 Task: Add an event with the title Second Workshop: Effective Communication, date '2023/12/14', time 7:00 AM to 9:00 AMand add a description: The training workshop will be facilitated by experienced leadership experts who will provide guidance, insights, and practical tips throughout the session. Participants will have ample opportunities to ask questions, share experiences, and receive personalized feedback on their leadership development.Select event color  Graphite . Add location for the event as: 123 Saint Mark's Basilica, Venice, Italy, logged in from the account softage.6@softage.netand send the event invitation to softage.5@softage.net and softage.7@softage.net. Set a reminder for the event Doesn't repeat
Action: Mouse moved to (97, 104)
Screenshot: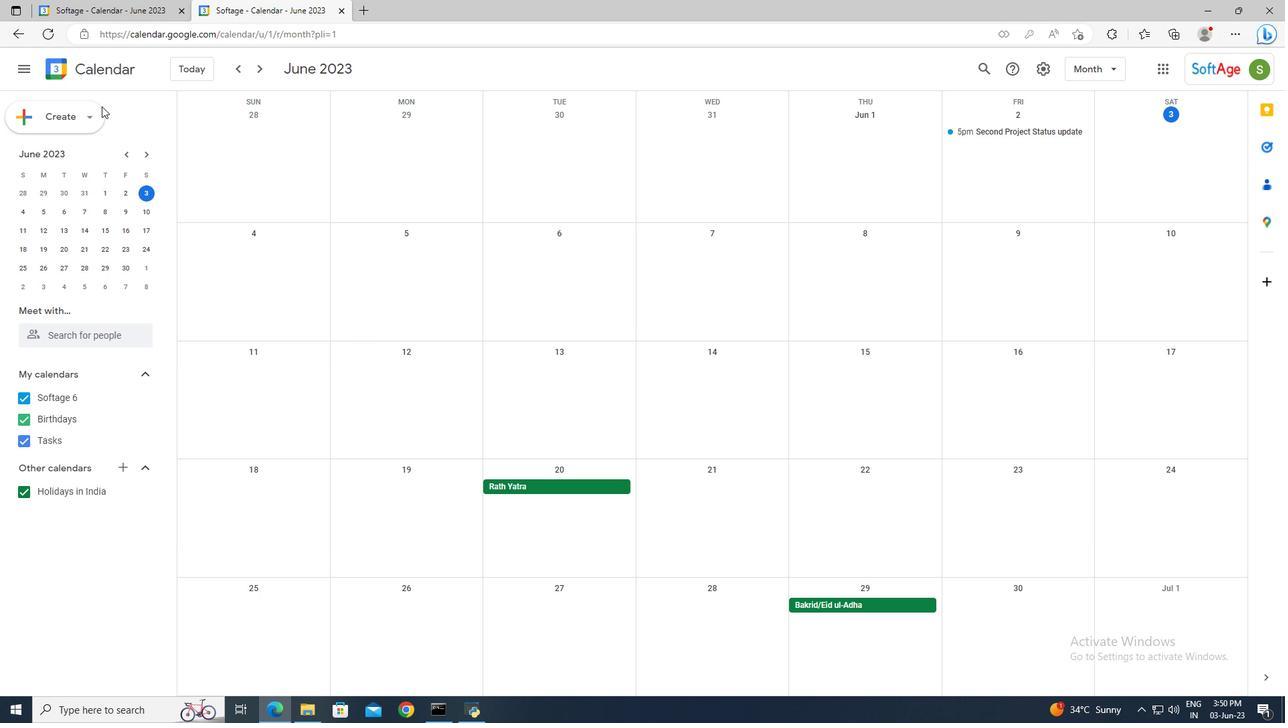 
Action: Mouse pressed left at (97, 104)
Screenshot: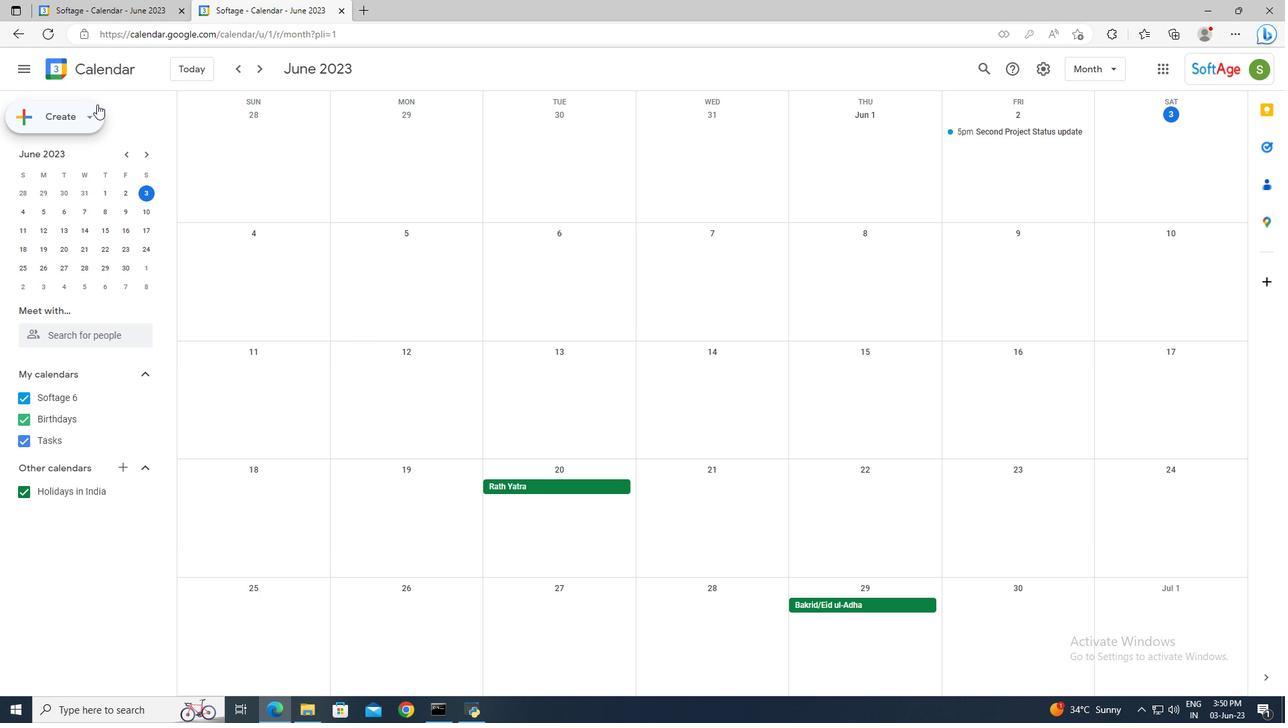 
Action: Mouse moved to (99, 147)
Screenshot: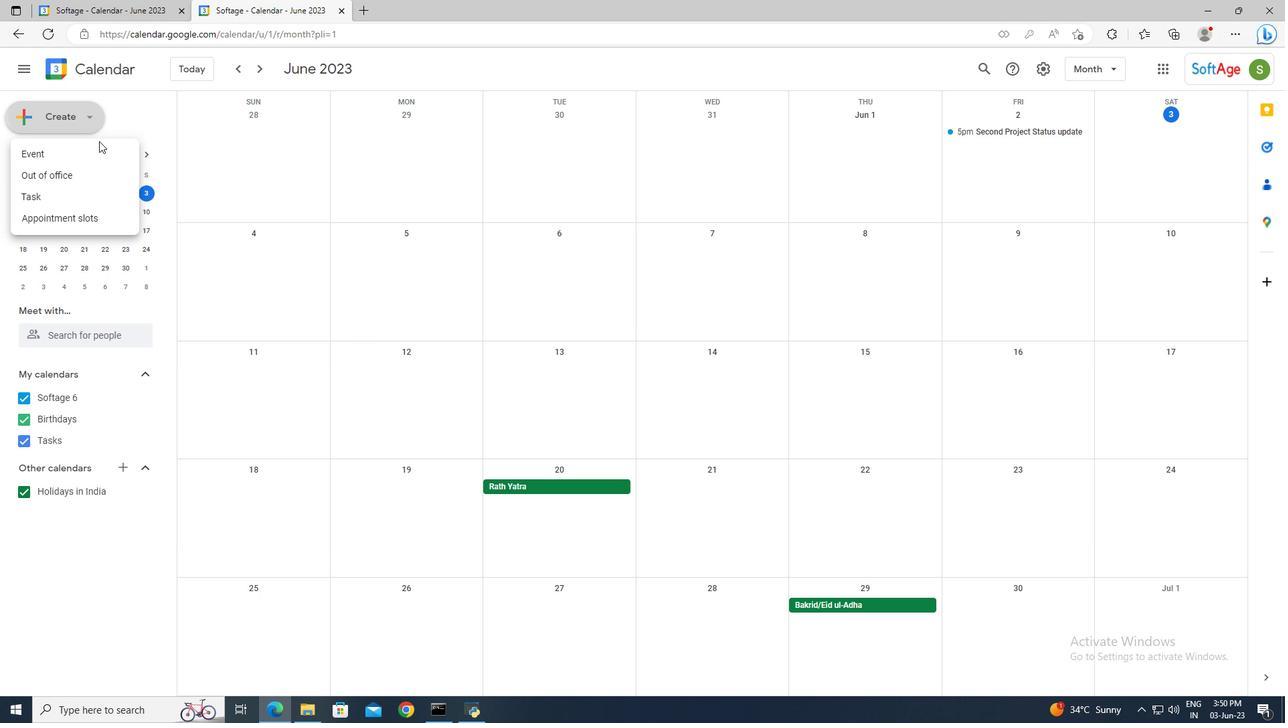 
Action: Mouse pressed left at (99, 147)
Screenshot: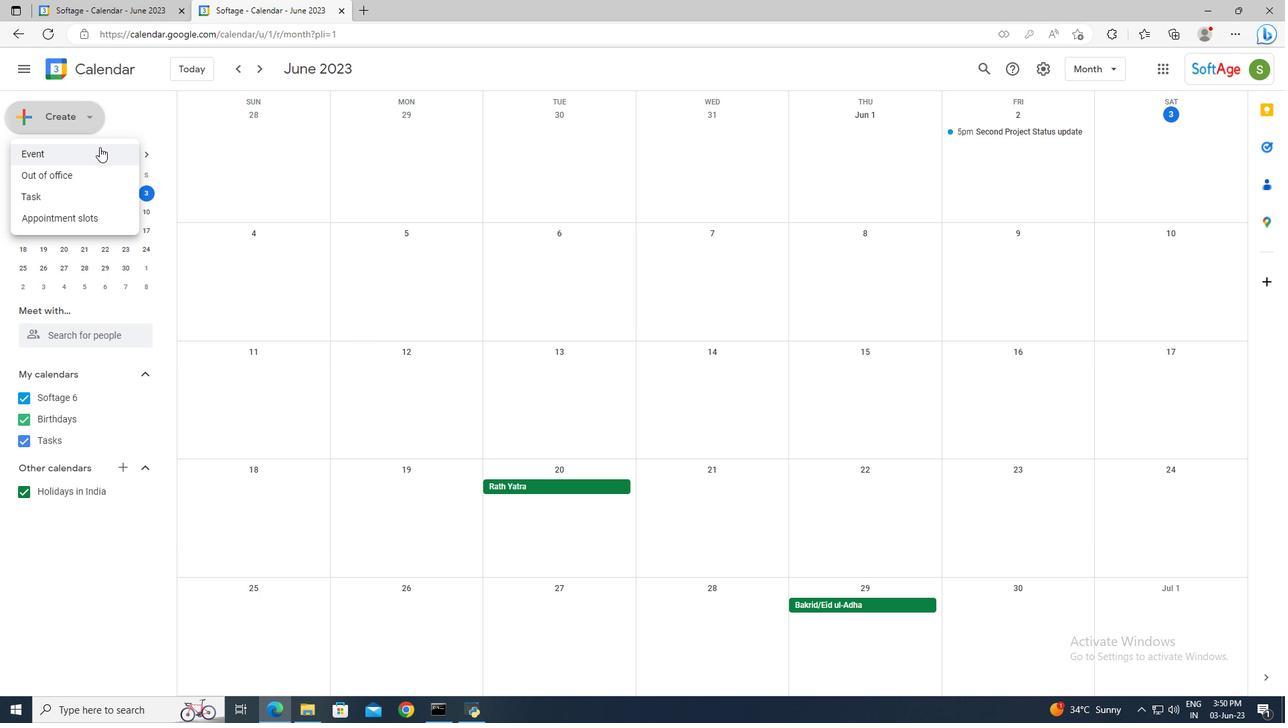 
Action: Mouse moved to (959, 451)
Screenshot: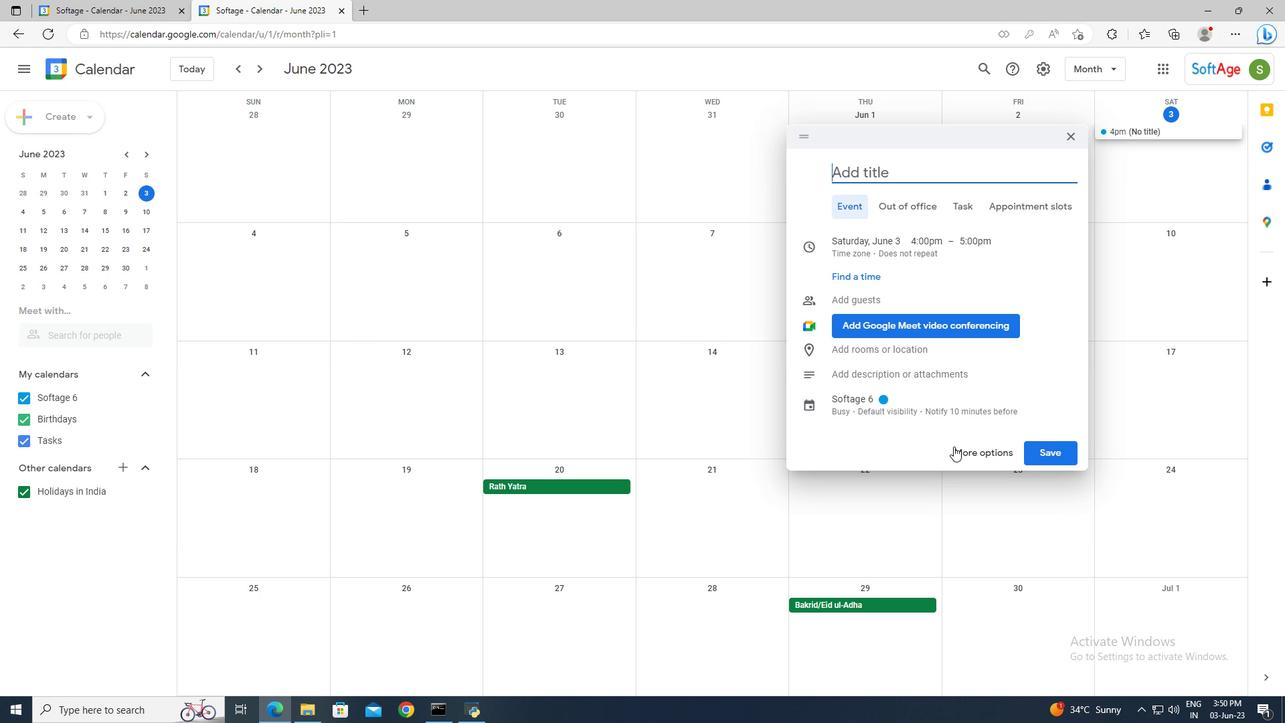 
Action: Mouse pressed left at (959, 451)
Screenshot: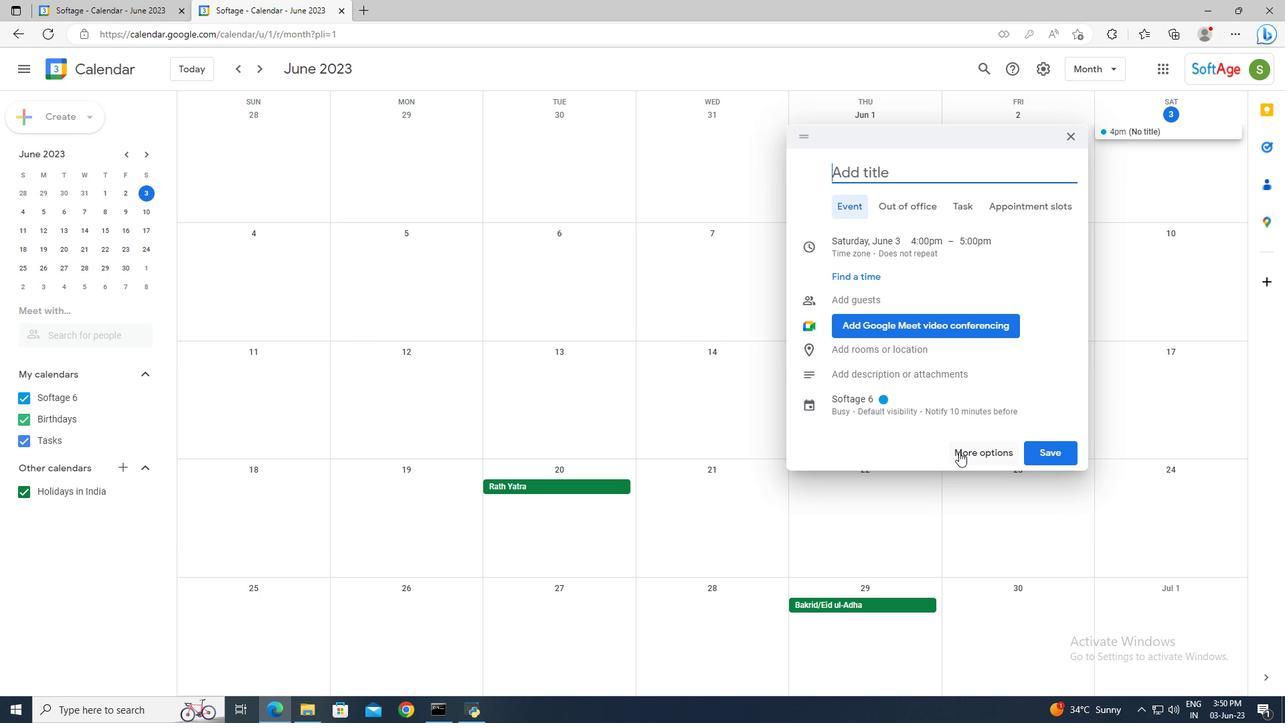 
Action: Mouse moved to (476, 78)
Screenshot: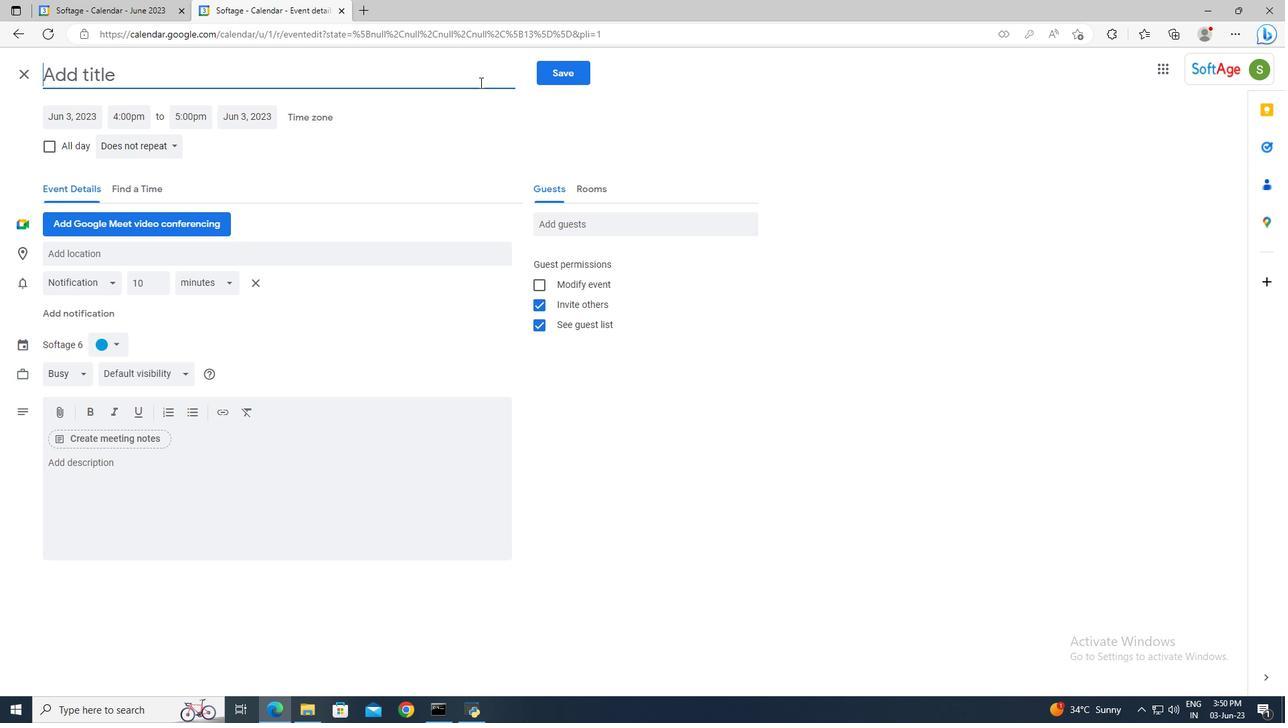 
Action: Mouse pressed left at (476, 78)
Screenshot: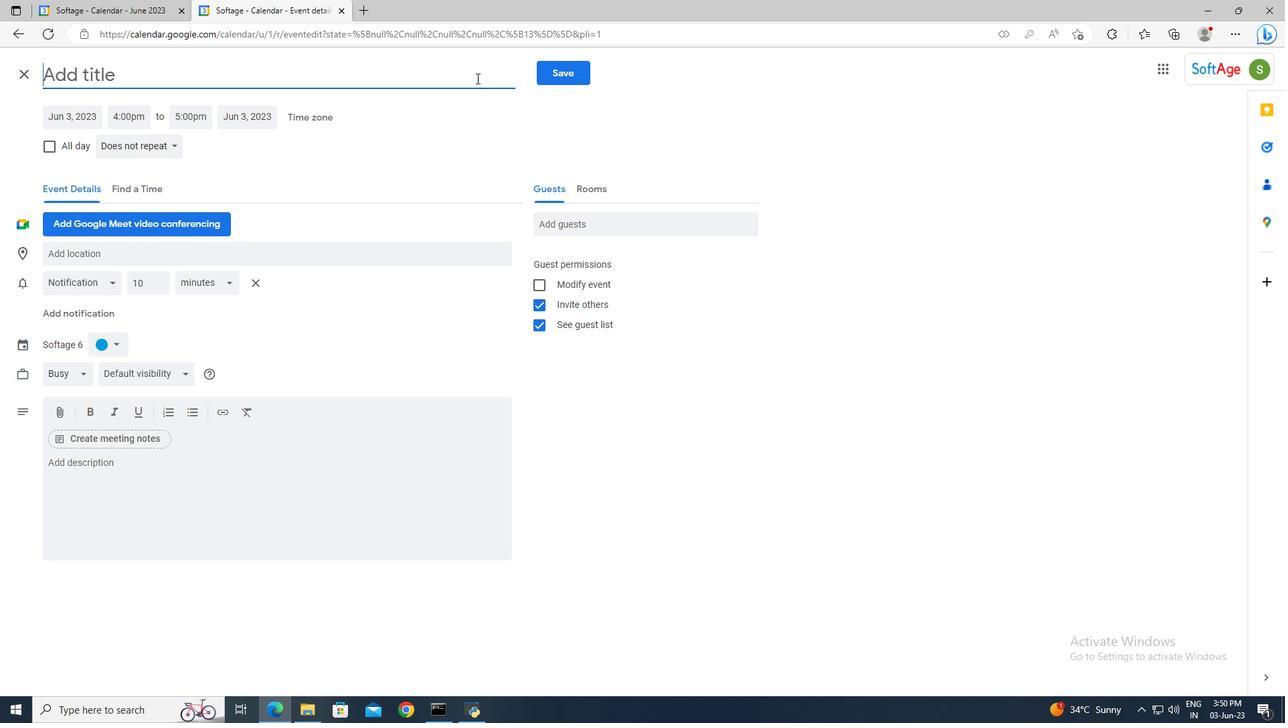 
Action: Key pressed <Key.shift_r>Second<Key.space><Key.shift_r>Workshop<Key.shift>:<Key.space><Key.shift>Effective<Key.space><Key.shift>Communication
Screenshot: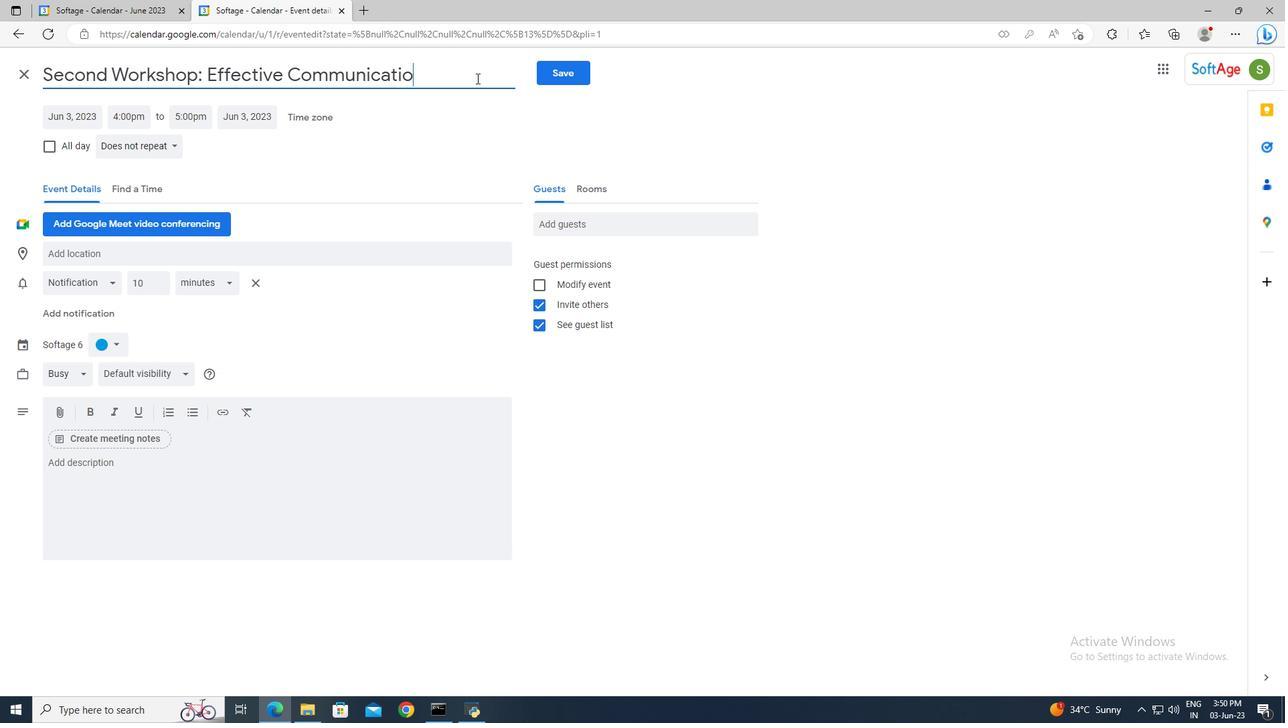 
Action: Mouse moved to (99, 114)
Screenshot: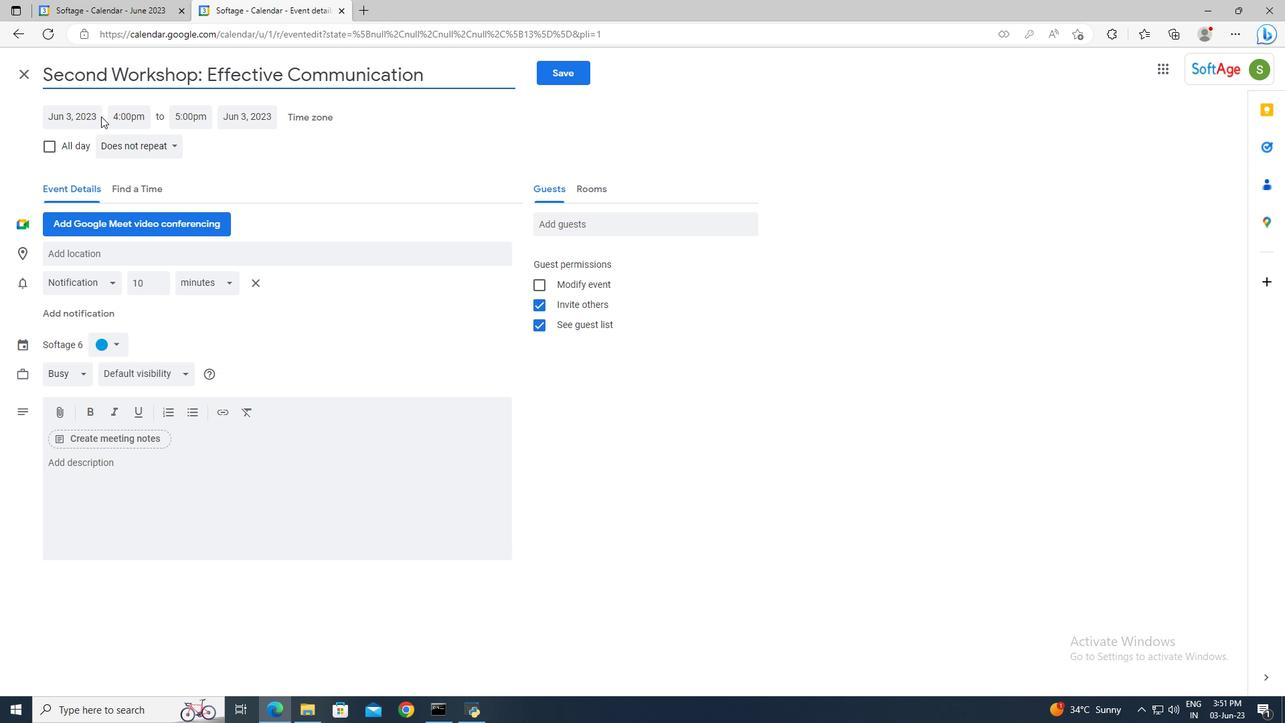 
Action: Mouse pressed left at (99, 114)
Screenshot: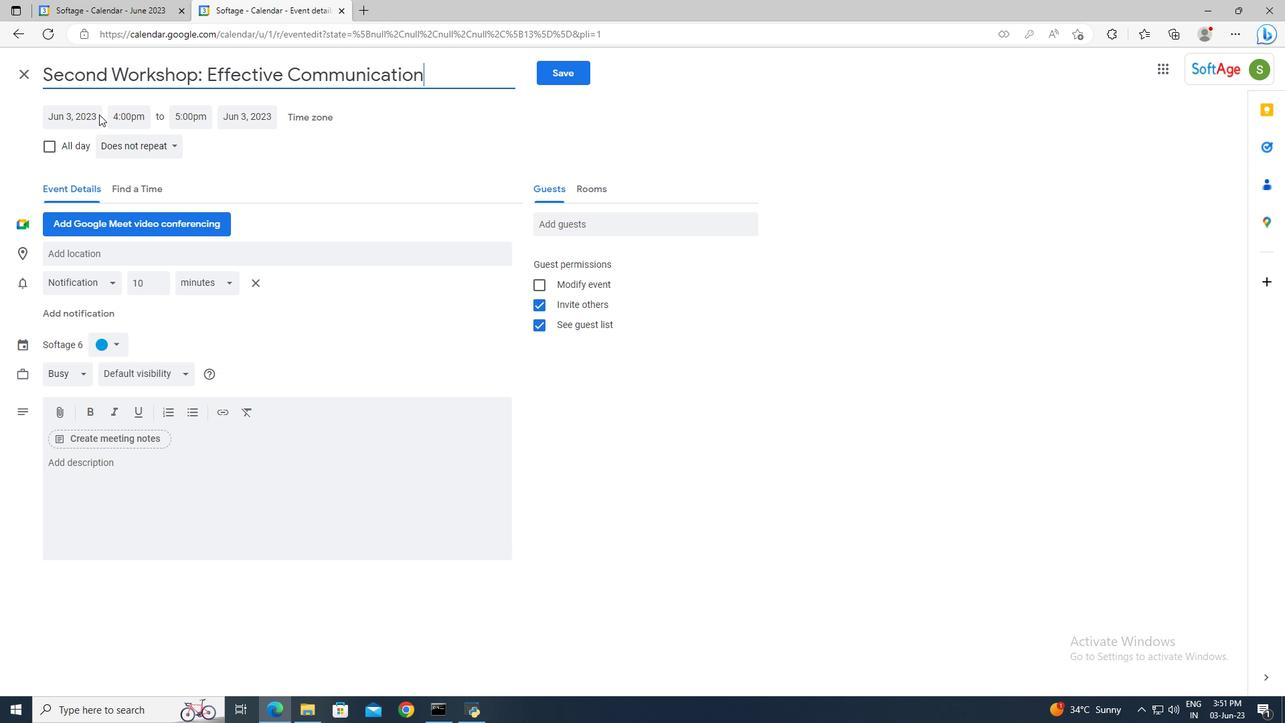 
Action: Mouse moved to (215, 141)
Screenshot: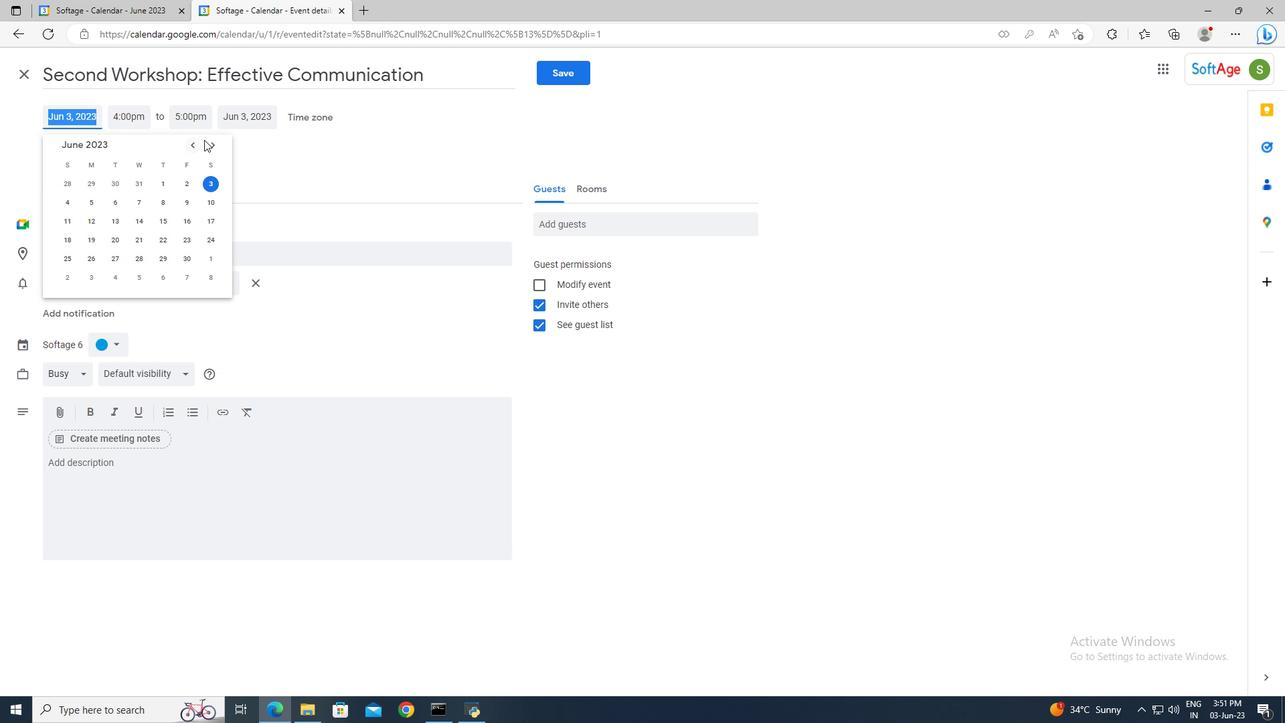 
Action: Mouse pressed left at (215, 141)
Screenshot: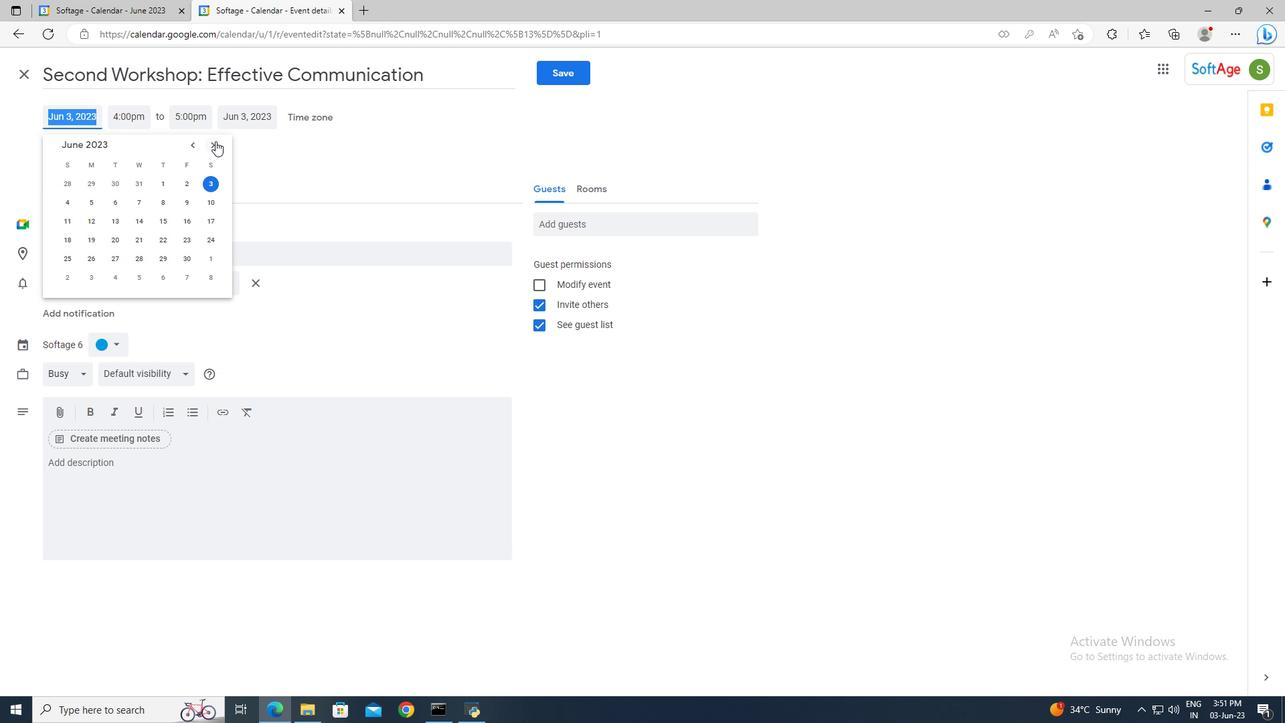 
Action: Mouse pressed left at (215, 141)
Screenshot: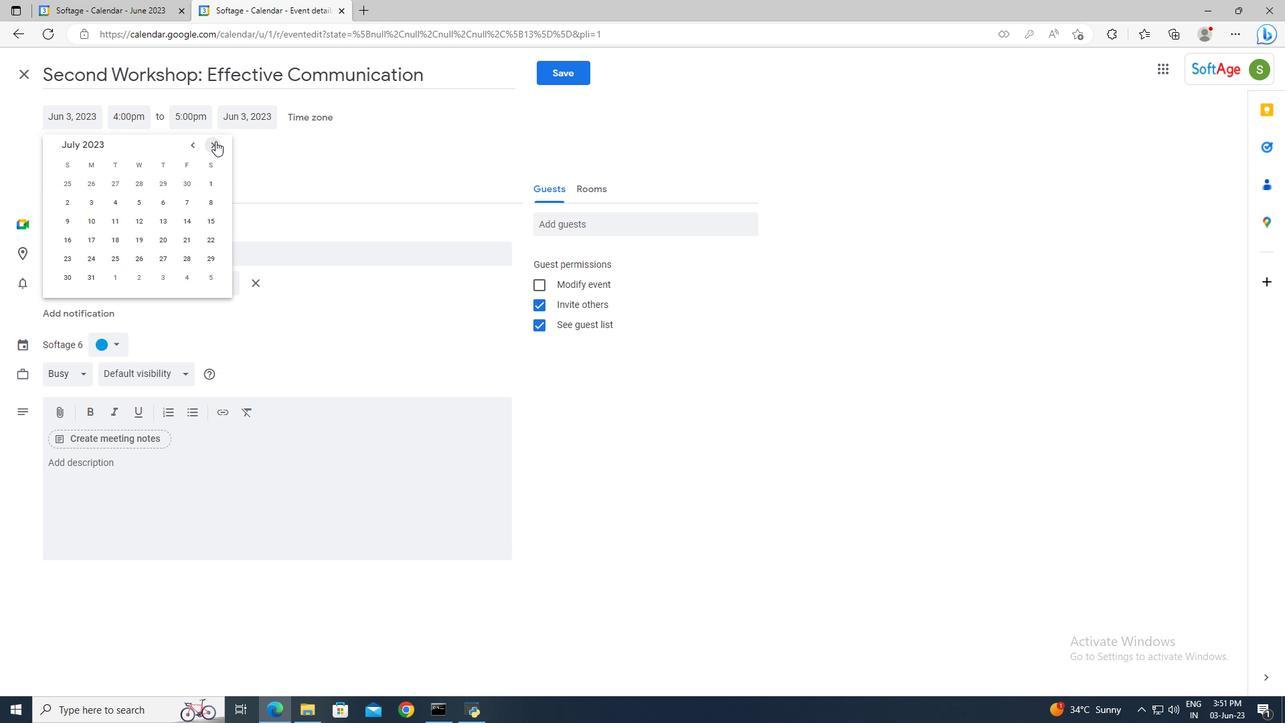 
Action: Mouse pressed left at (215, 141)
Screenshot: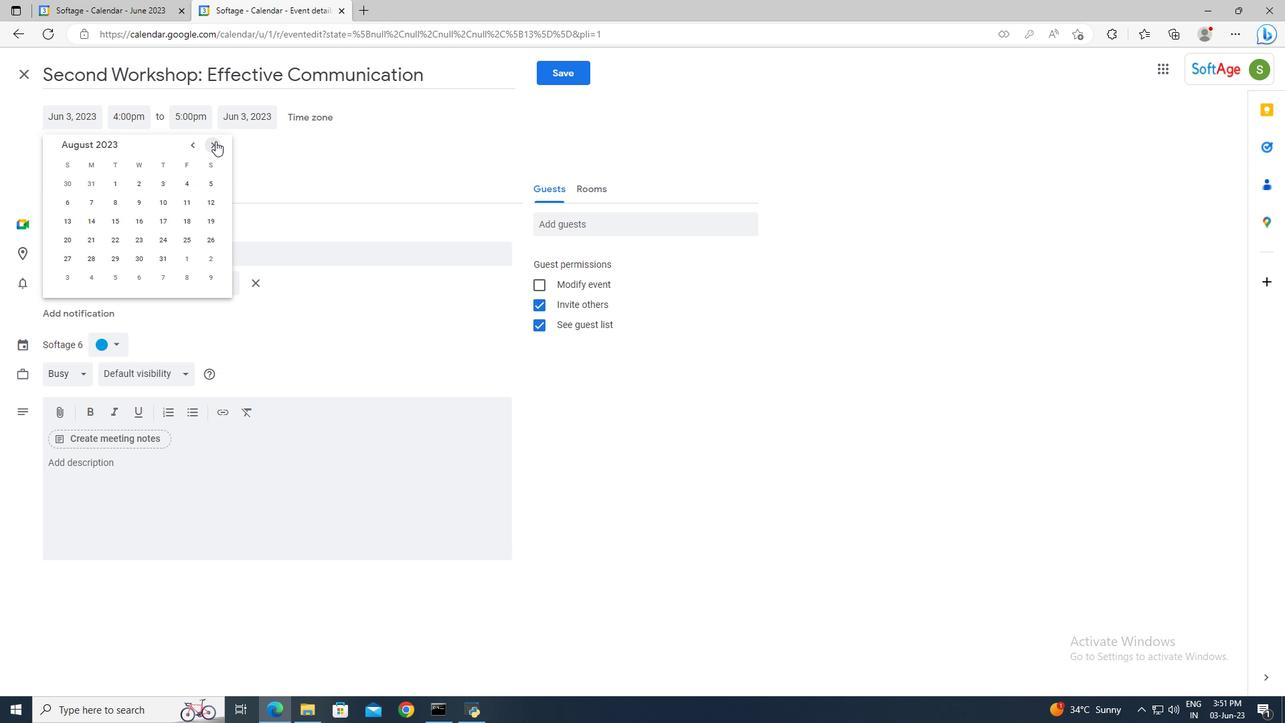 
Action: Mouse pressed left at (215, 141)
Screenshot: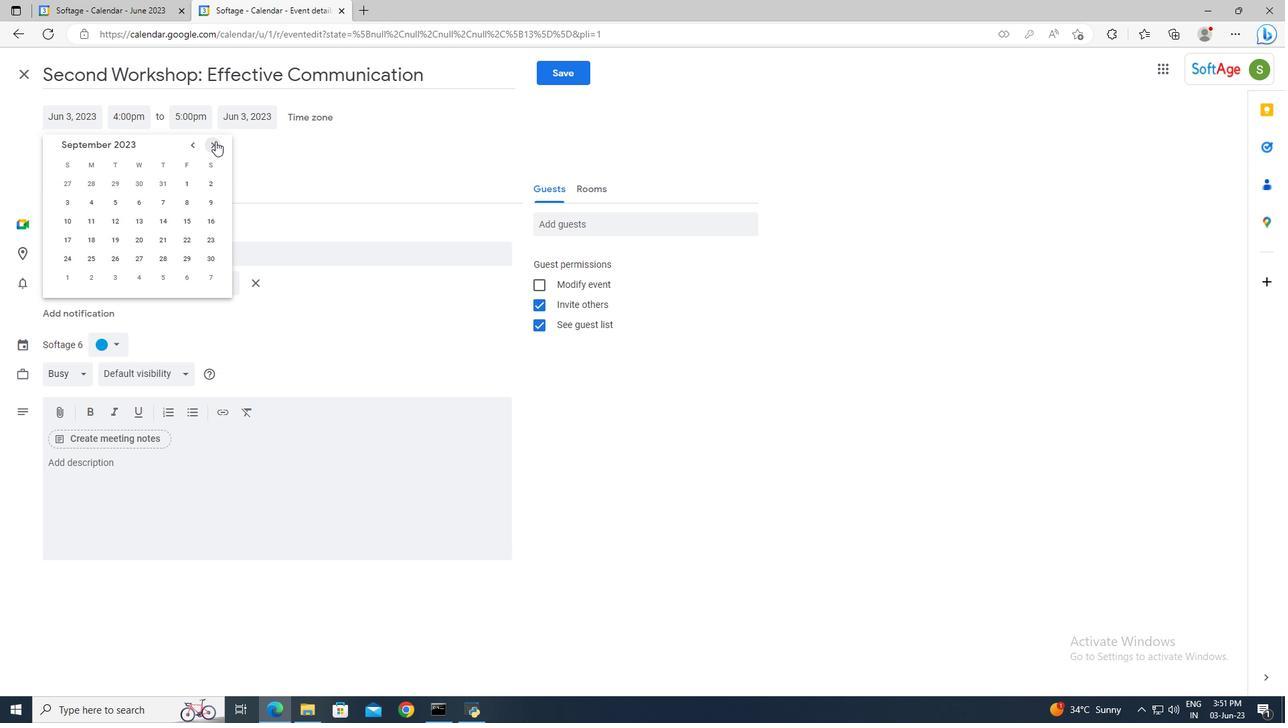 
Action: Mouse pressed left at (215, 141)
Screenshot: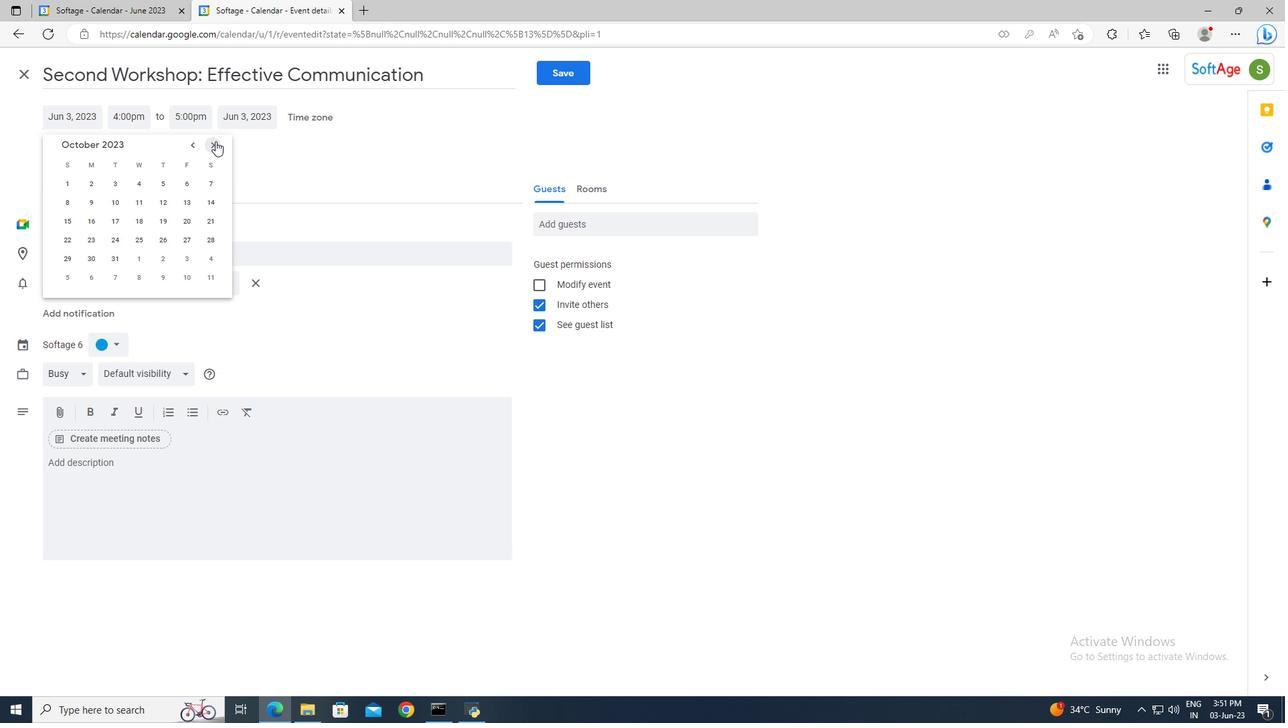 
Action: Mouse pressed left at (215, 141)
Screenshot: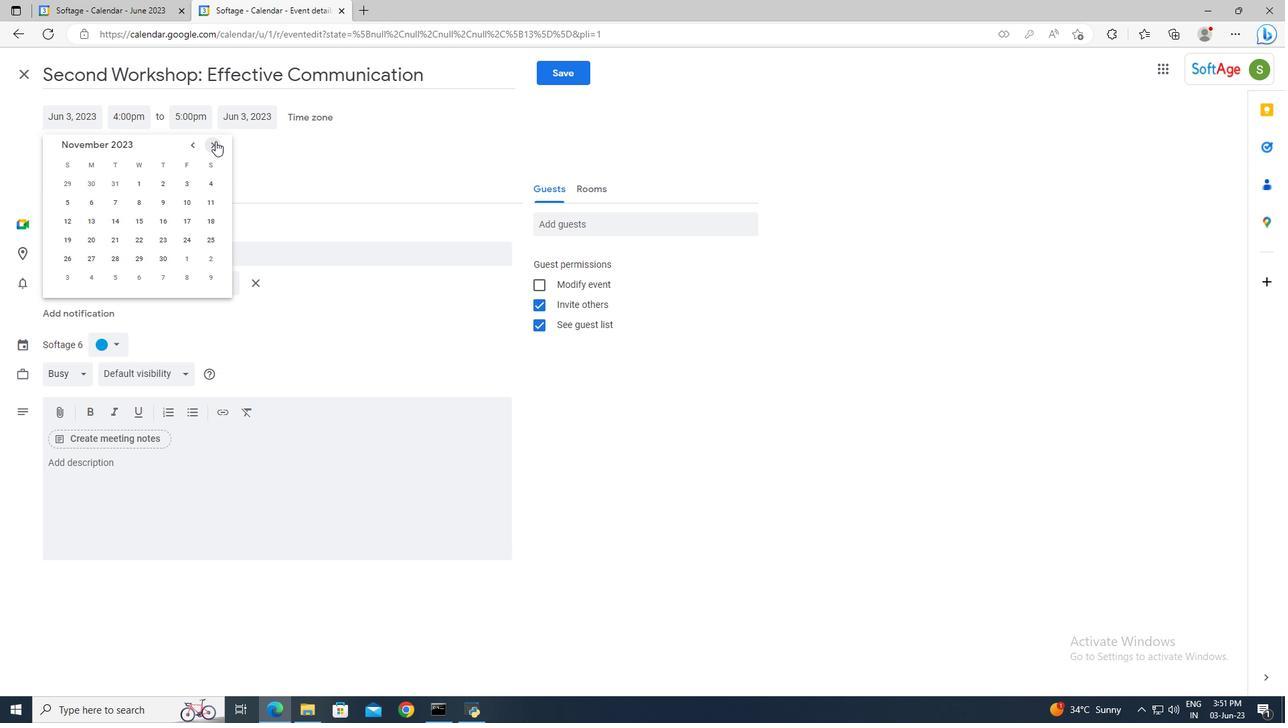 
Action: Mouse moved to (164, 216)
Screenshot: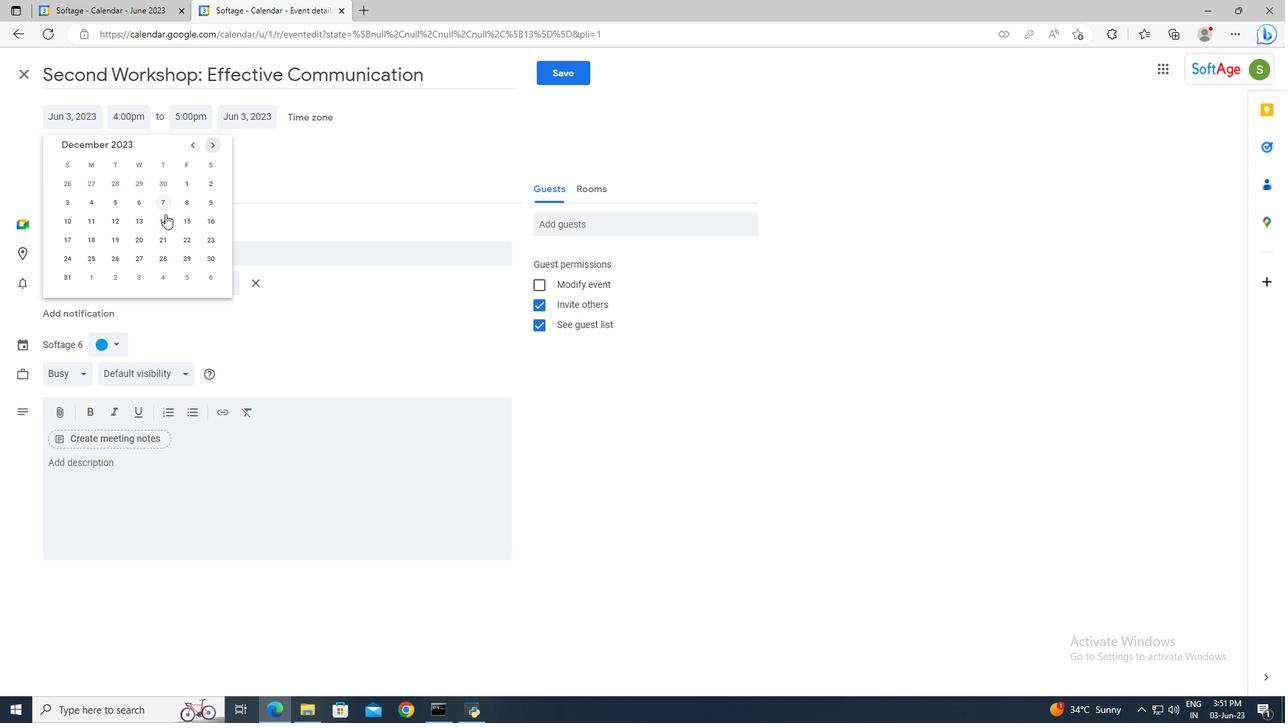
Action: Mouse pressed left at (164, 216)
Screenshot: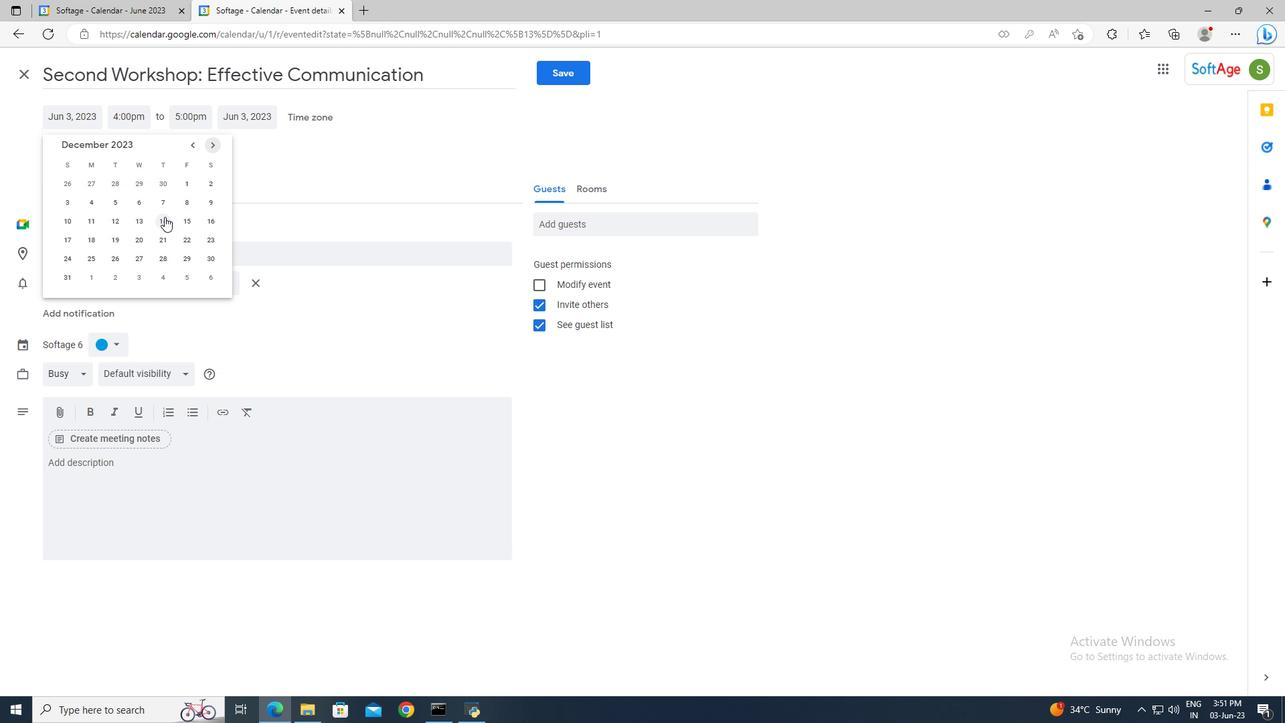 
Action: Mouse moved to (147, 120)
Screenshot: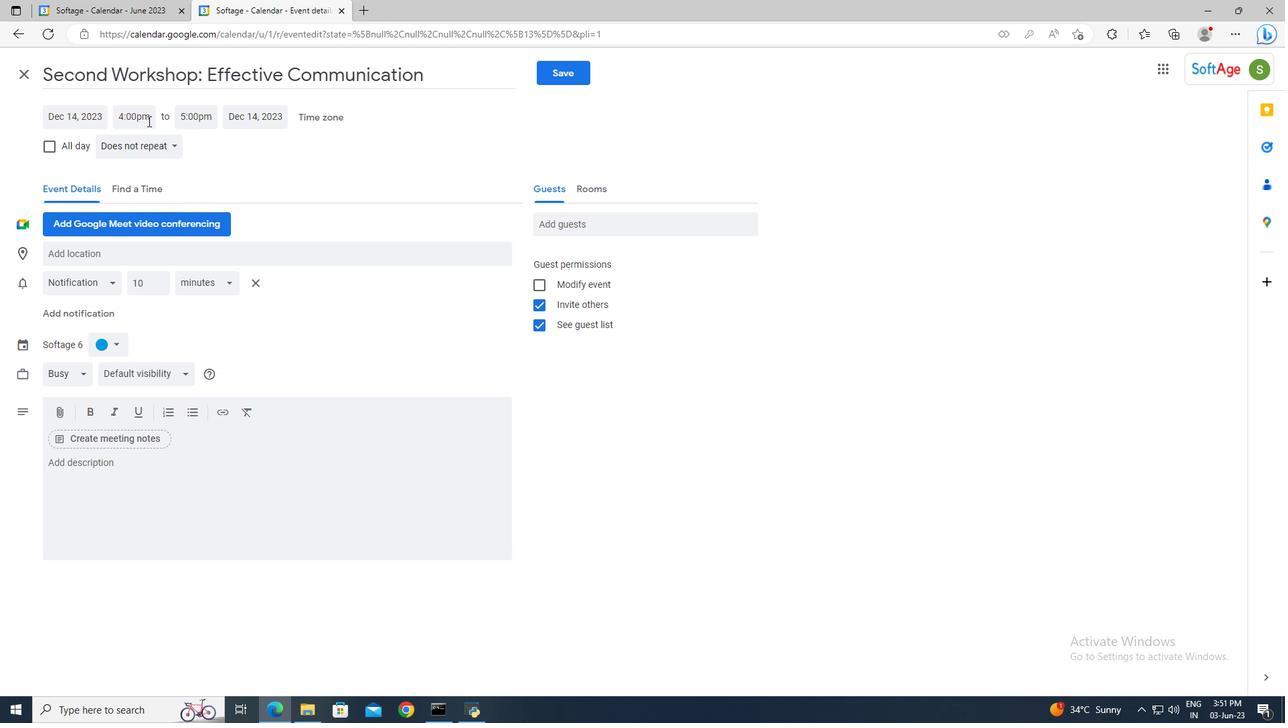 
Action: Mouse pressed left at (147, 120)
Screenshot: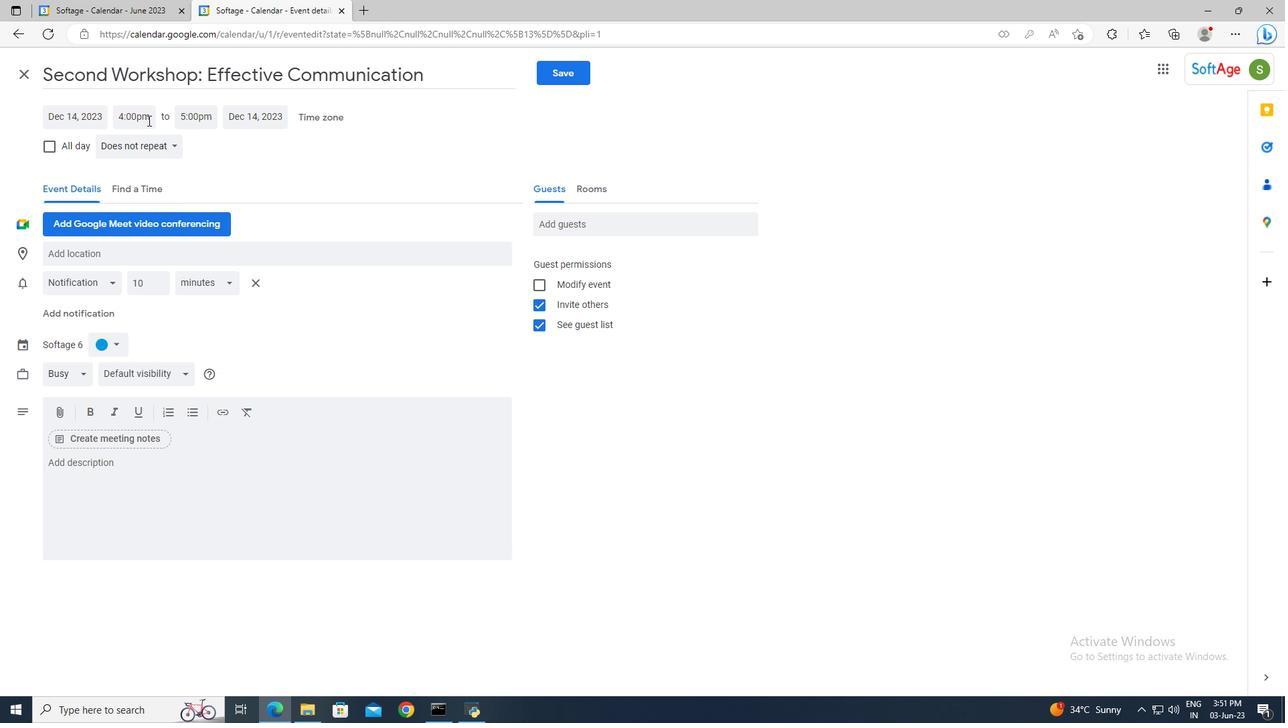 
Action: Key pressed 7<Key.shift>:00am<Key.enter><Key.tab>9<Key.shift>:00<Key.enter>
Screenshot: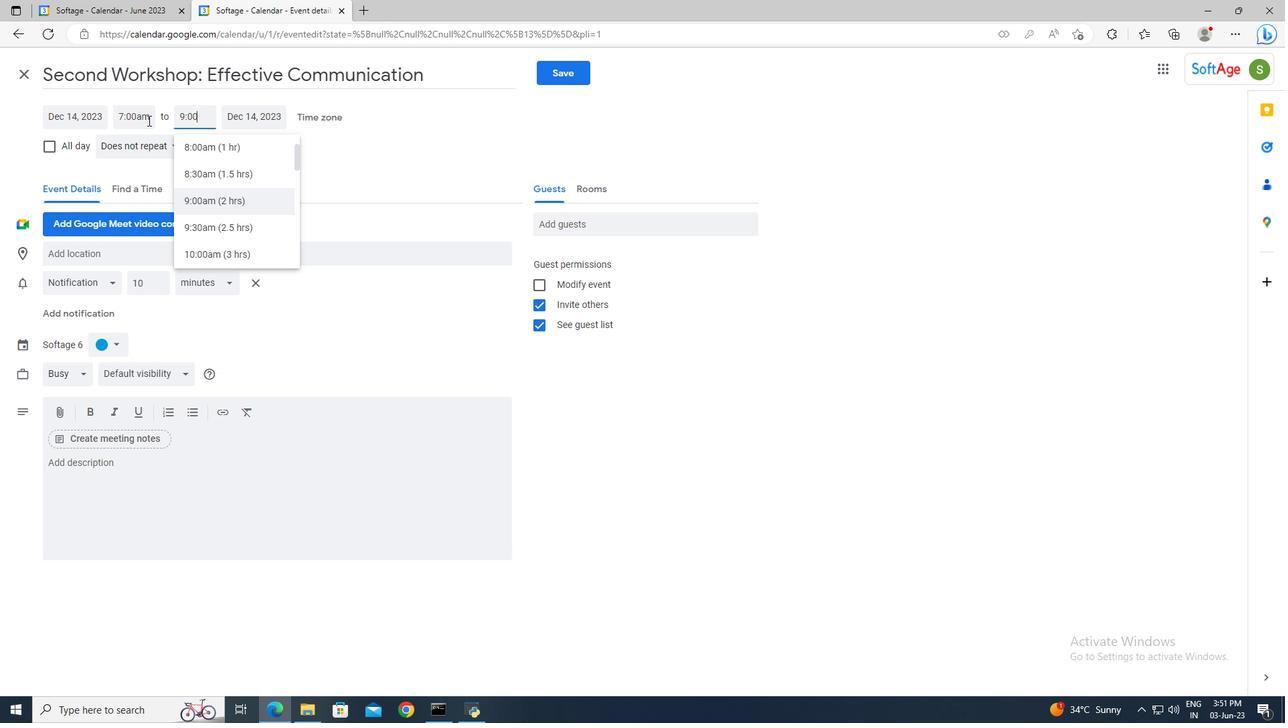 
Action: Mouse moved to (141, 469)
Screenshot: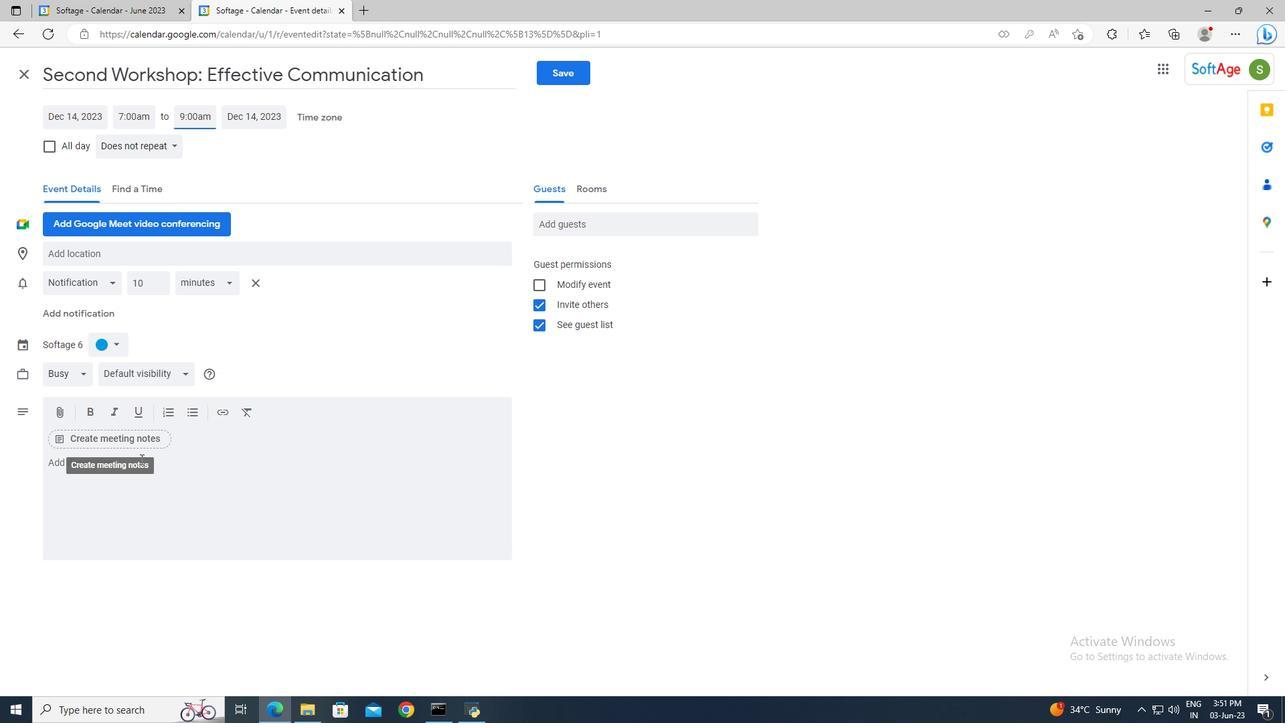 
Action: Mouse pressed left at (141, 469)
Screenshot: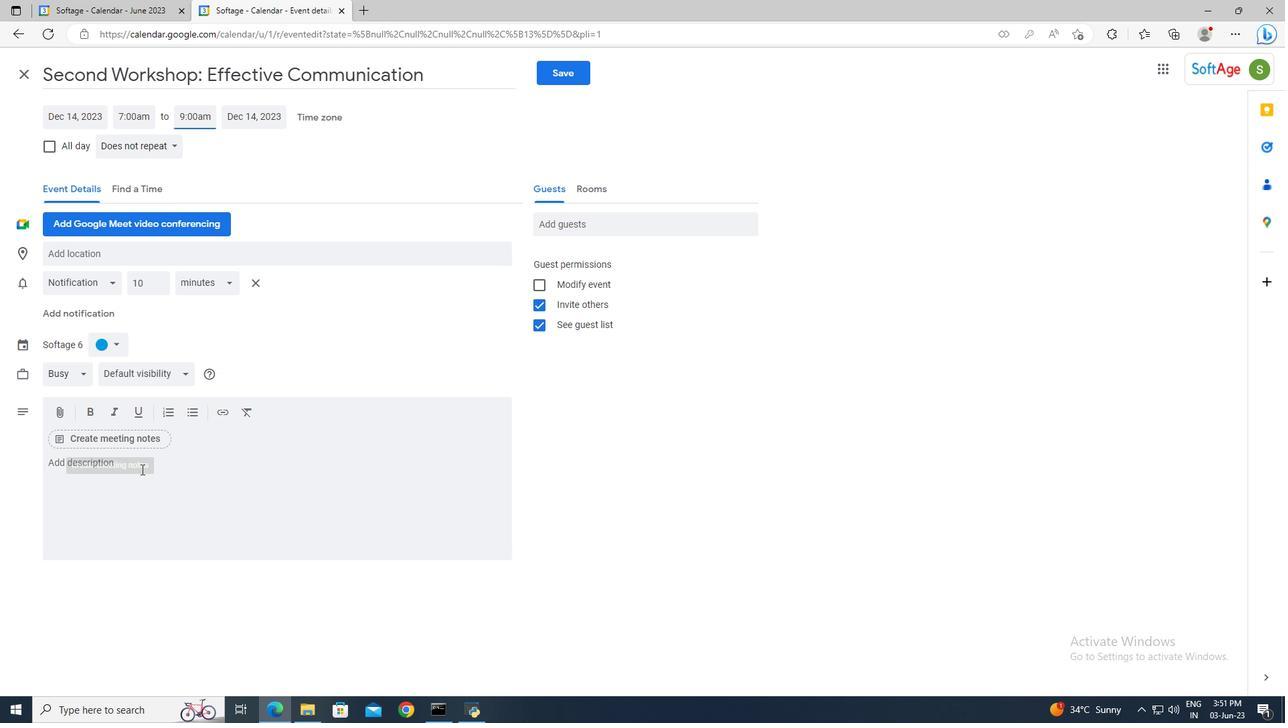 
Action: Key pressed <Key.shift>The<Key.space>training<Key.space>workshop<Key.space>will<Key.space>be<Key.space>facilitated<Key.space>by<Key.space>experienced<Key.space>leadership<Key.space>experts<Key.space>who<Key.space>will<Key.space>provide<Key.space>guidance,<Key.space>insights,<Key.space>and<Key.space>practical<Key.space>tips<Key.space>throughout<Key.space>the<Key.space>session.<Key.space><Key.shift>Participants<Key.space>will<Key.space>have<Key.space>ample<Key.space>opportunities<Key.space>to<Key.space>ask<Key.space>questions,<Key.space>share<Key.space>experiences,<Key.space>and<Key.space>receive<Key.space>personalized<Key.space>feedback<Key.space>on<Key.space>their<Key.space>leadership<Key.space>development.
Screenshot: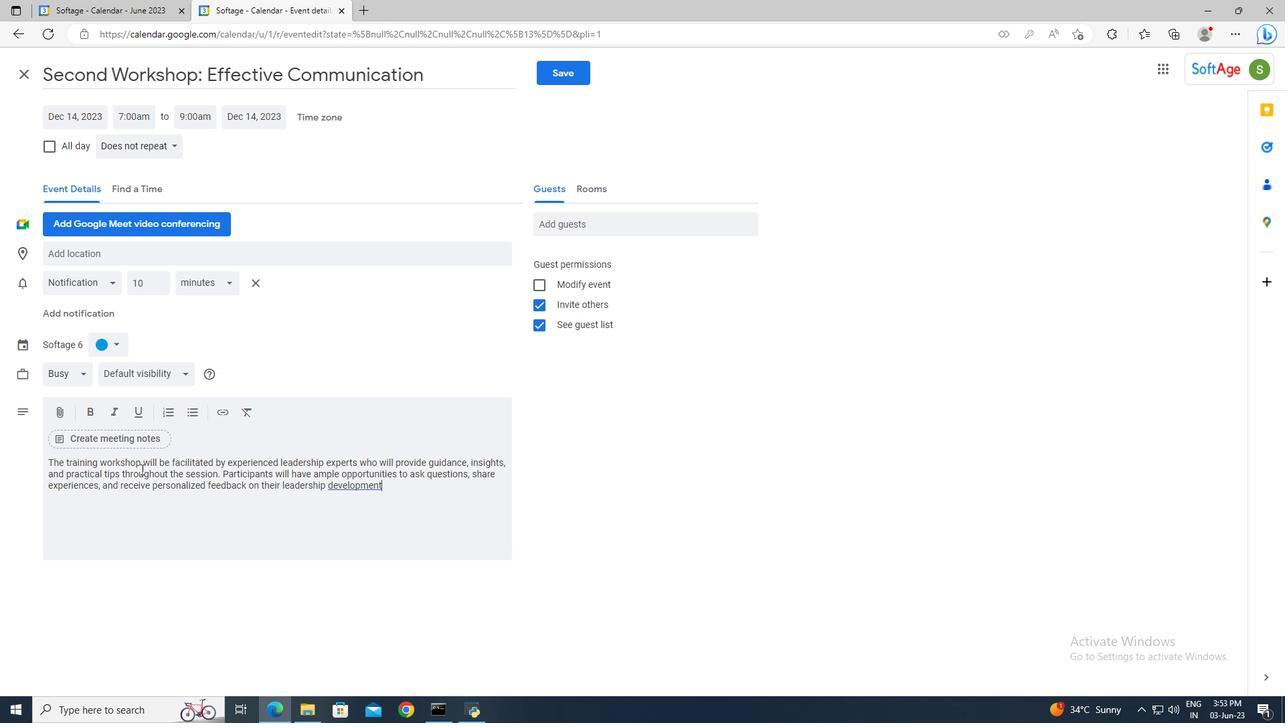 
Action: Mouse moved to (121, 344)
Screenshot: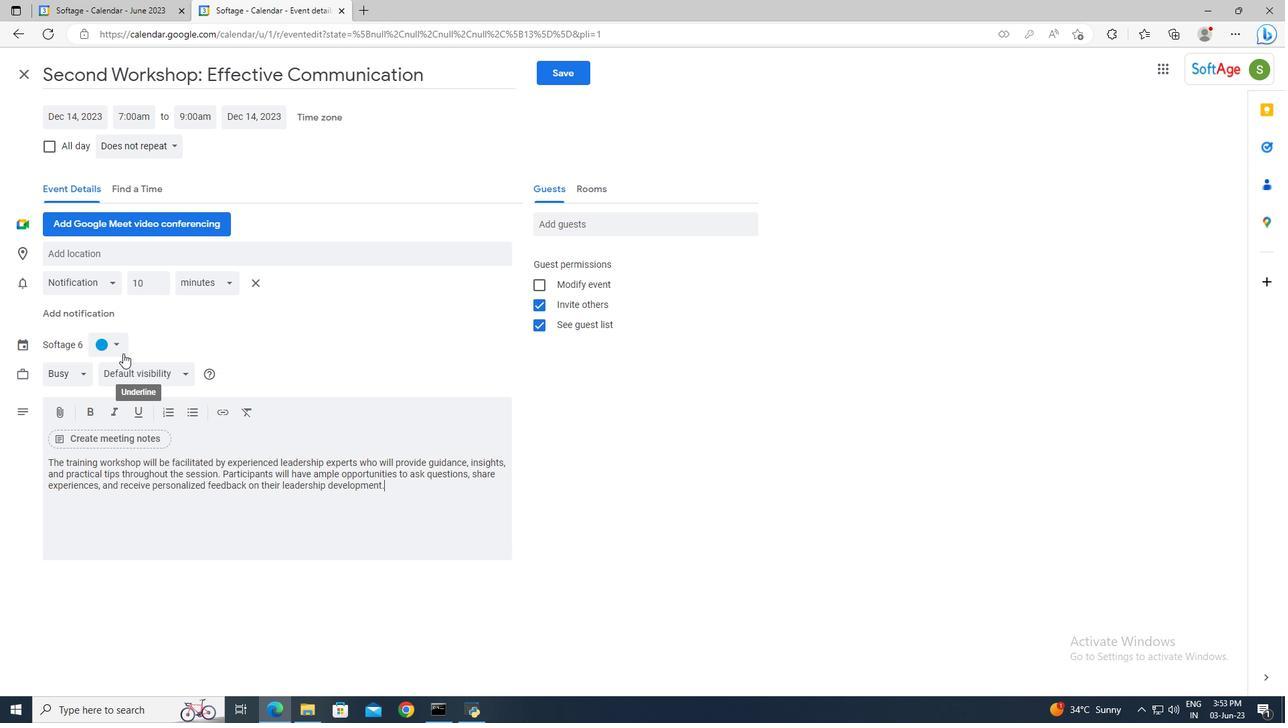 
Action: Mouse pressed left at (121, 344)
Screenshot: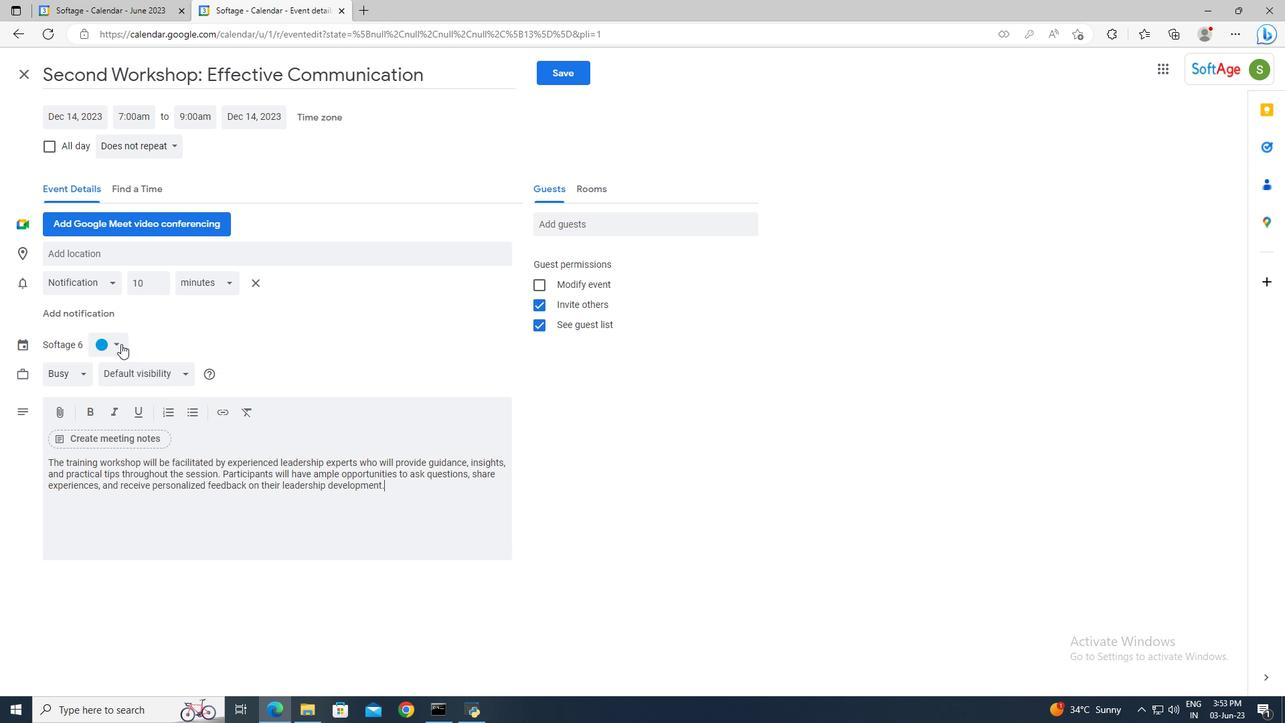
Action: Mouse moved to (99, 421)
Screenshot: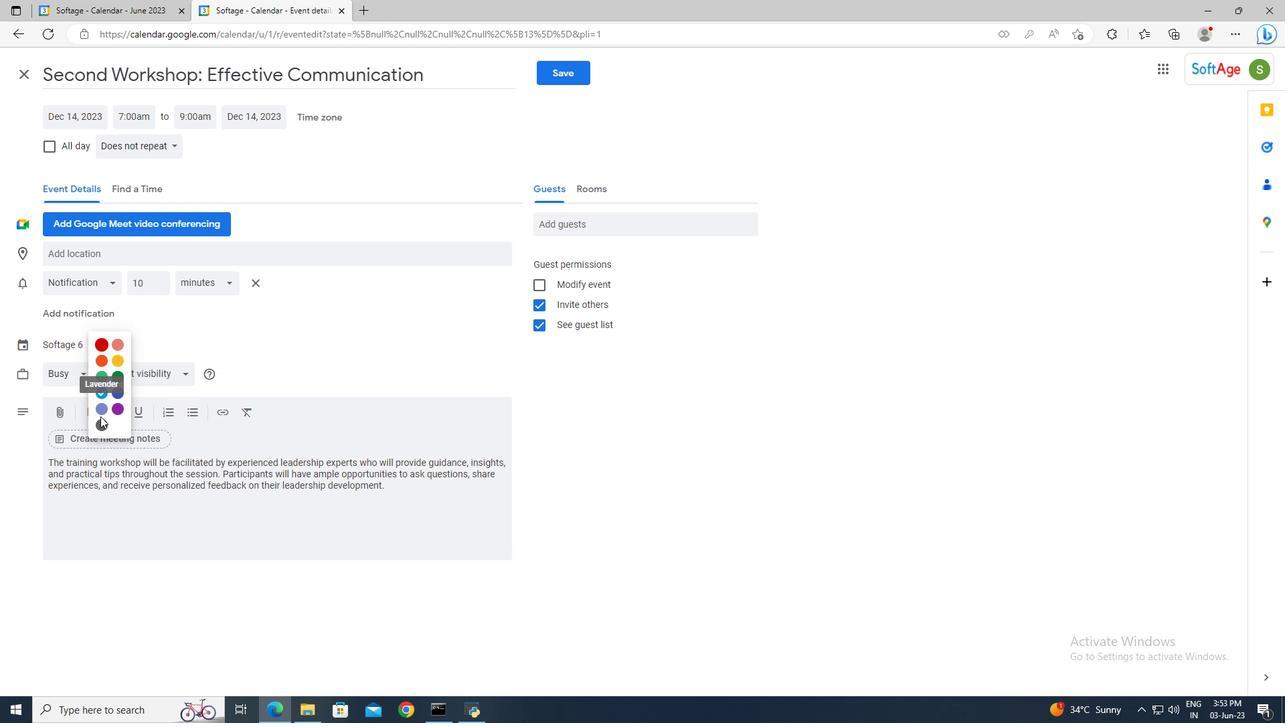 
Action: Mouse pressed left at (99, 421)
Screenshot: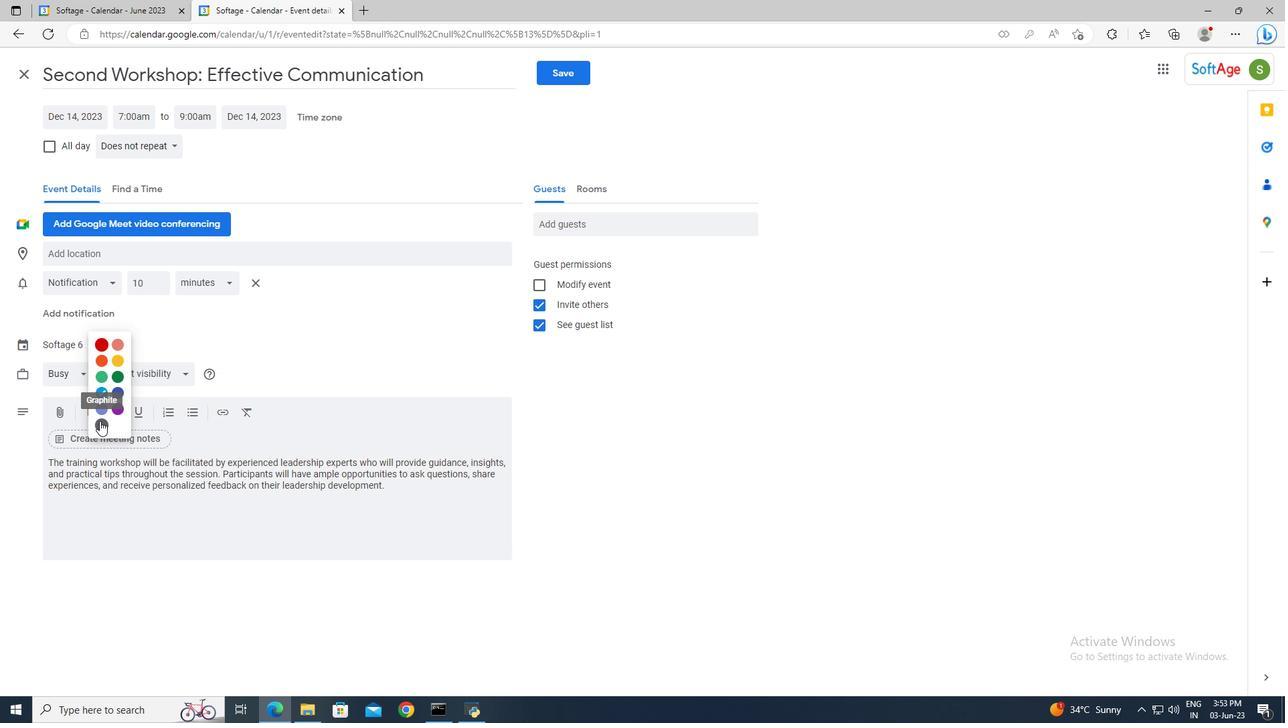
Action: Mouse moved to (91, 257)
Screenshot: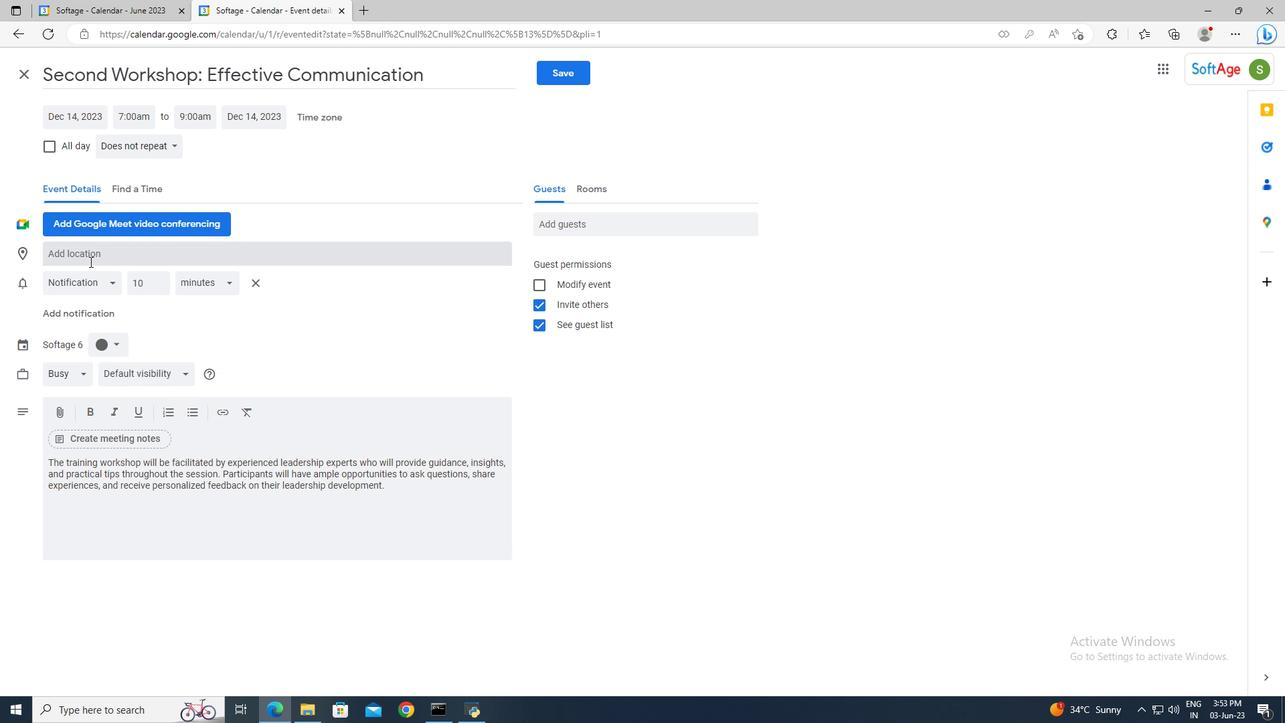 
Action: Mouse pressed left at (91, 257)
Screenshot: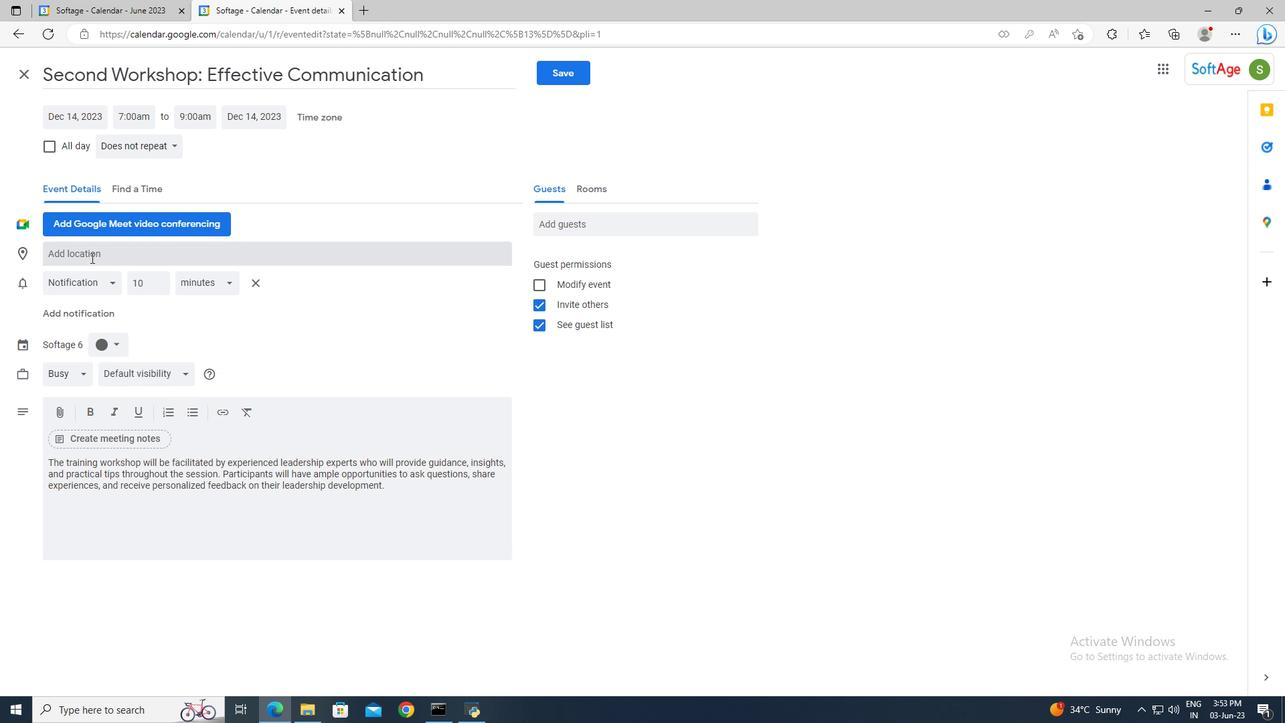 
Action: Mouse moved to (91, 257)
Screenshot: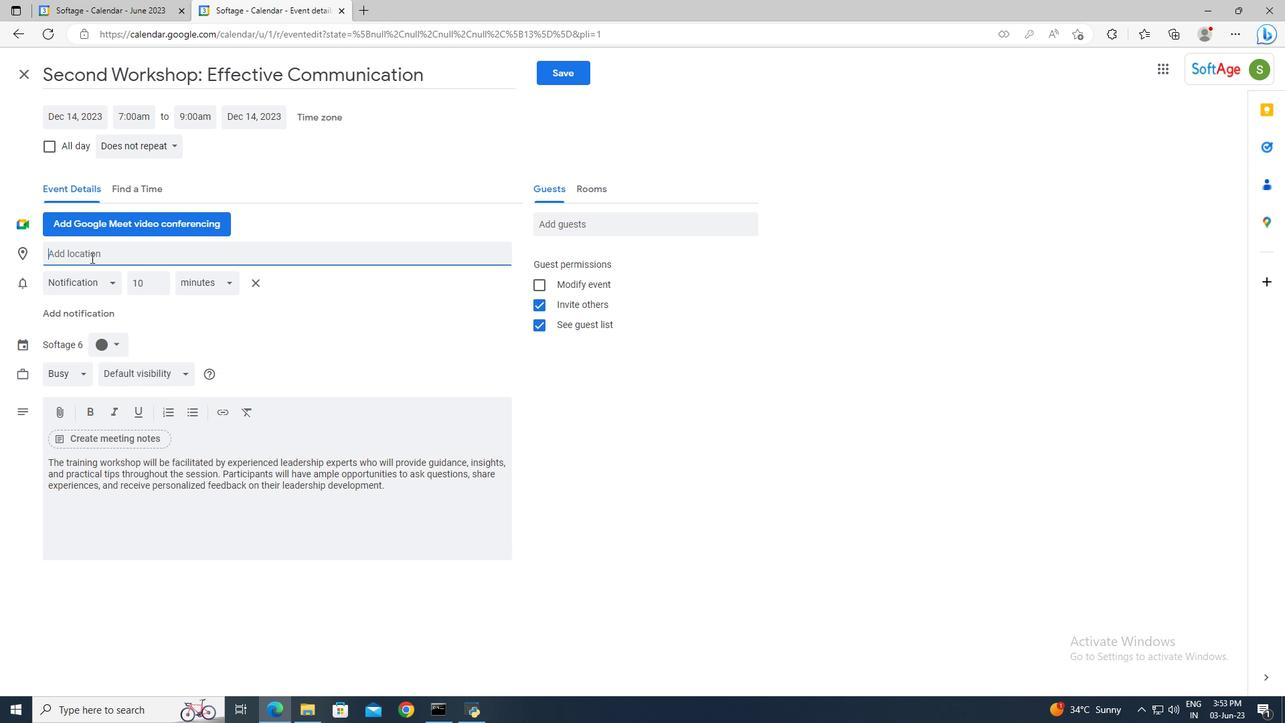 
Action: Key pressed 123<Key.space><Key.shift>Saint<Key.space><Key.shift>Mark's<Key.space><Key.shift>Basilica,<Key.space><Key.shift>B<Key.backspace><Key.shift>Venice,<Key.space><Key.shift>Italy
Screenshot: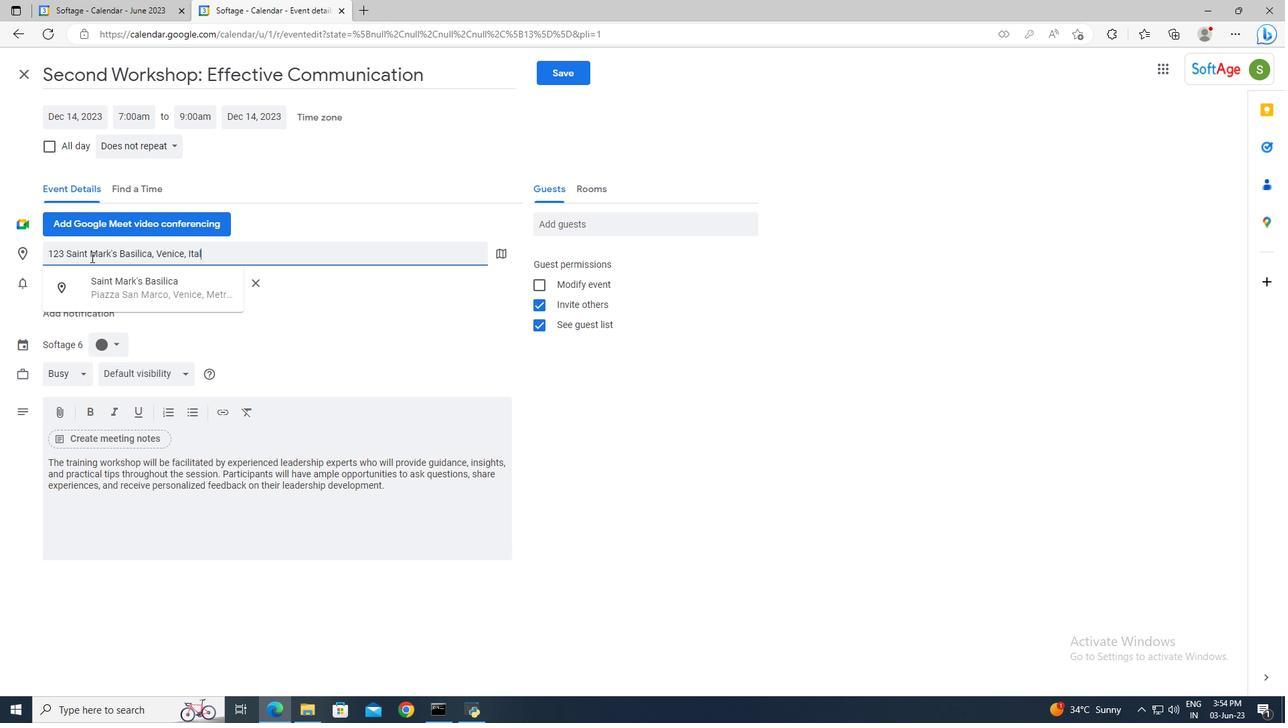 
Action: Mouse moved to (105, 284)
Screenshot: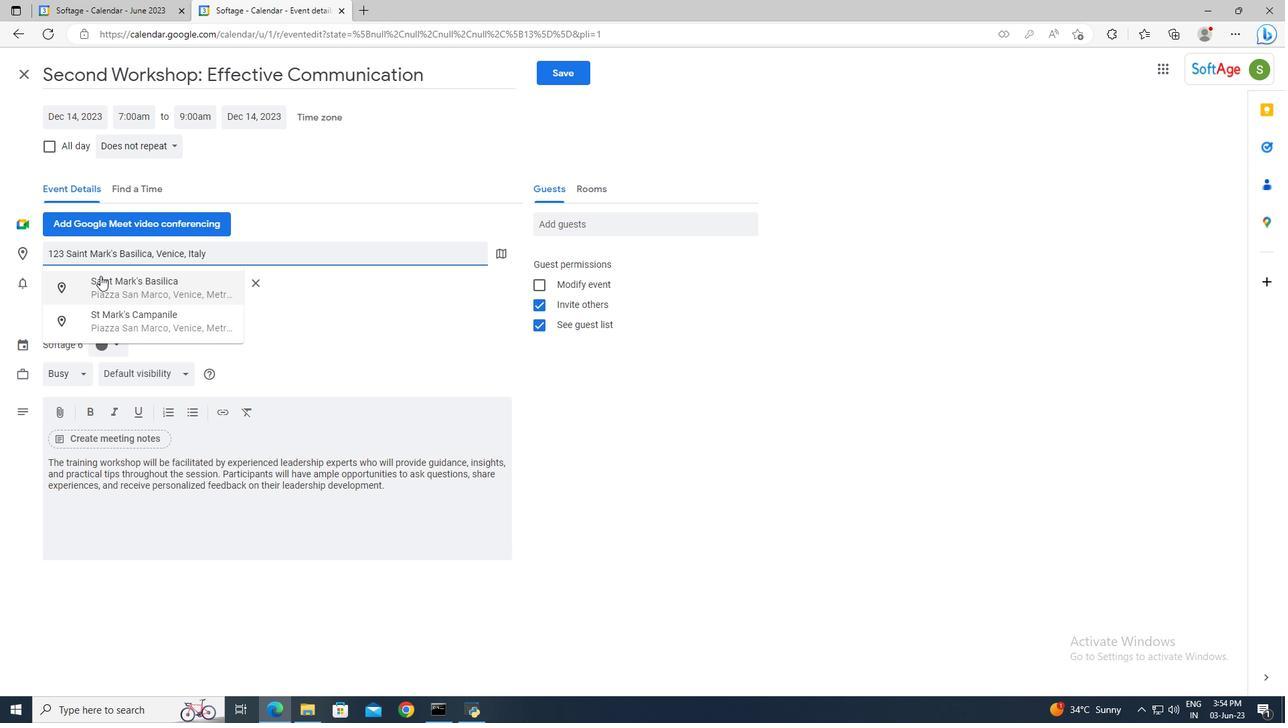 
Action: Mouse pressed left at (105, 284)
Screenshot: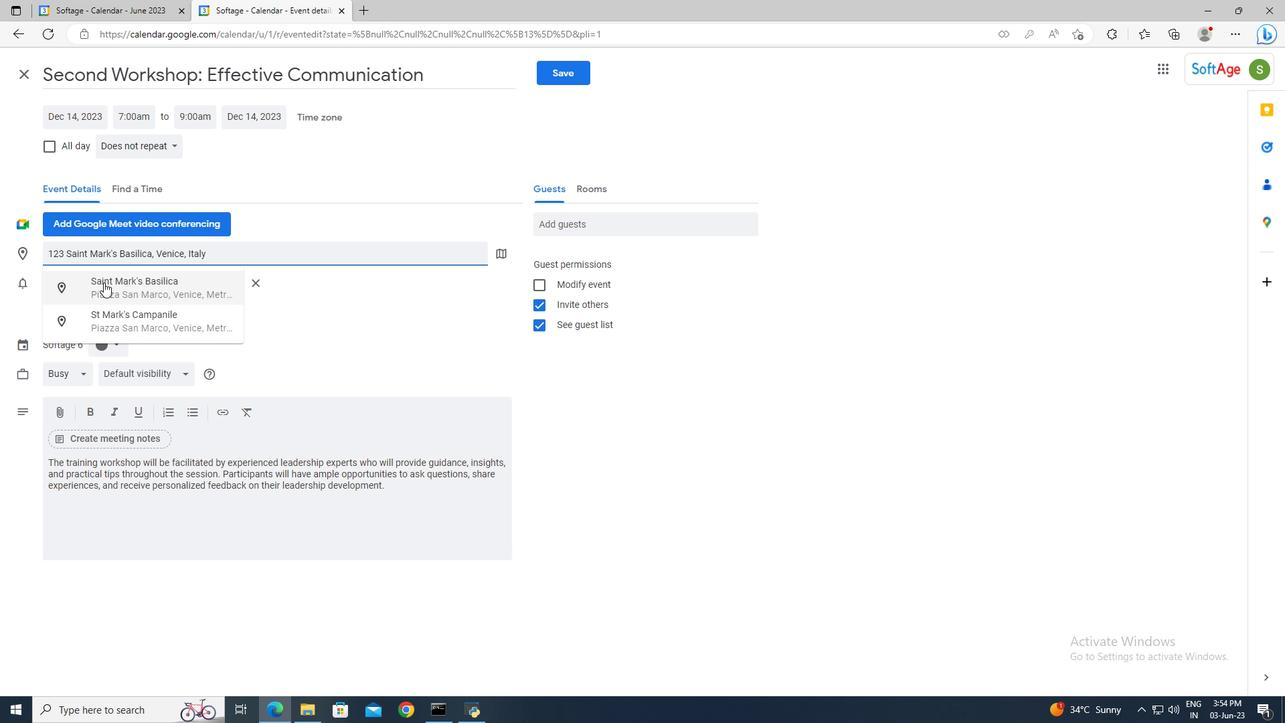 
Action: Mouse moved to (552, 229)
Screenshot: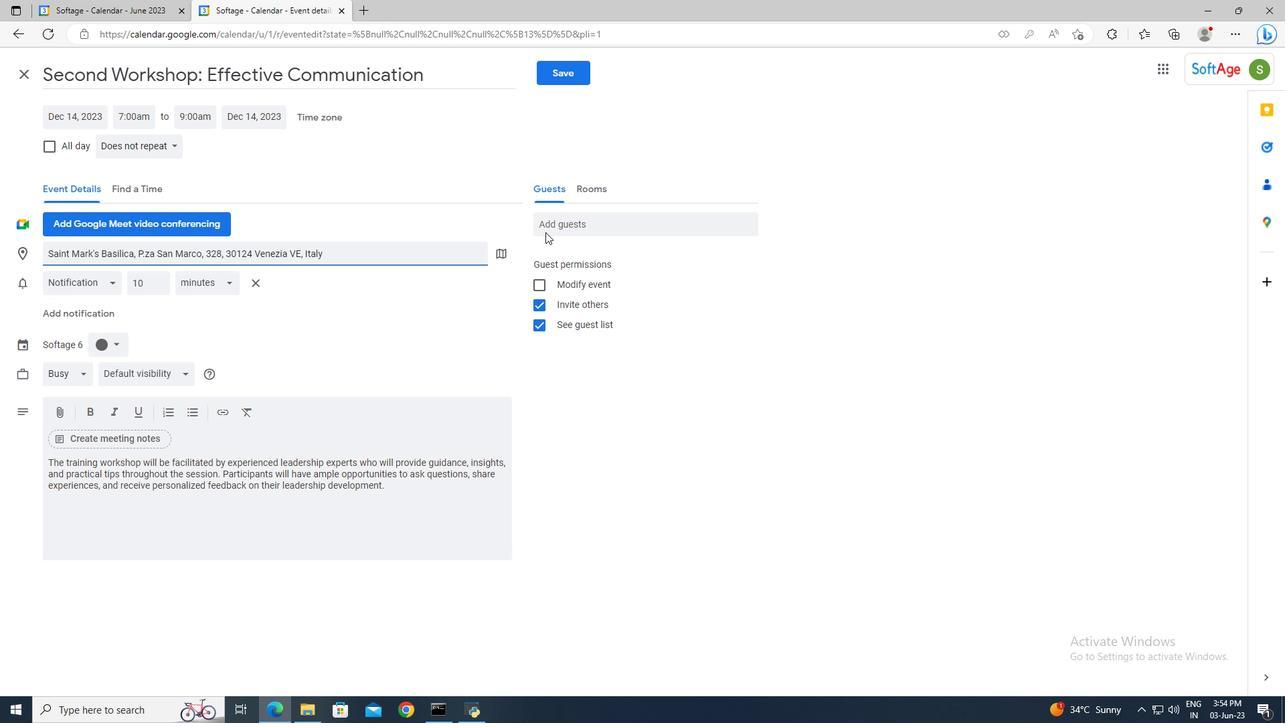 
Action: Mouse pressed left at (552, 229)
Screenshot: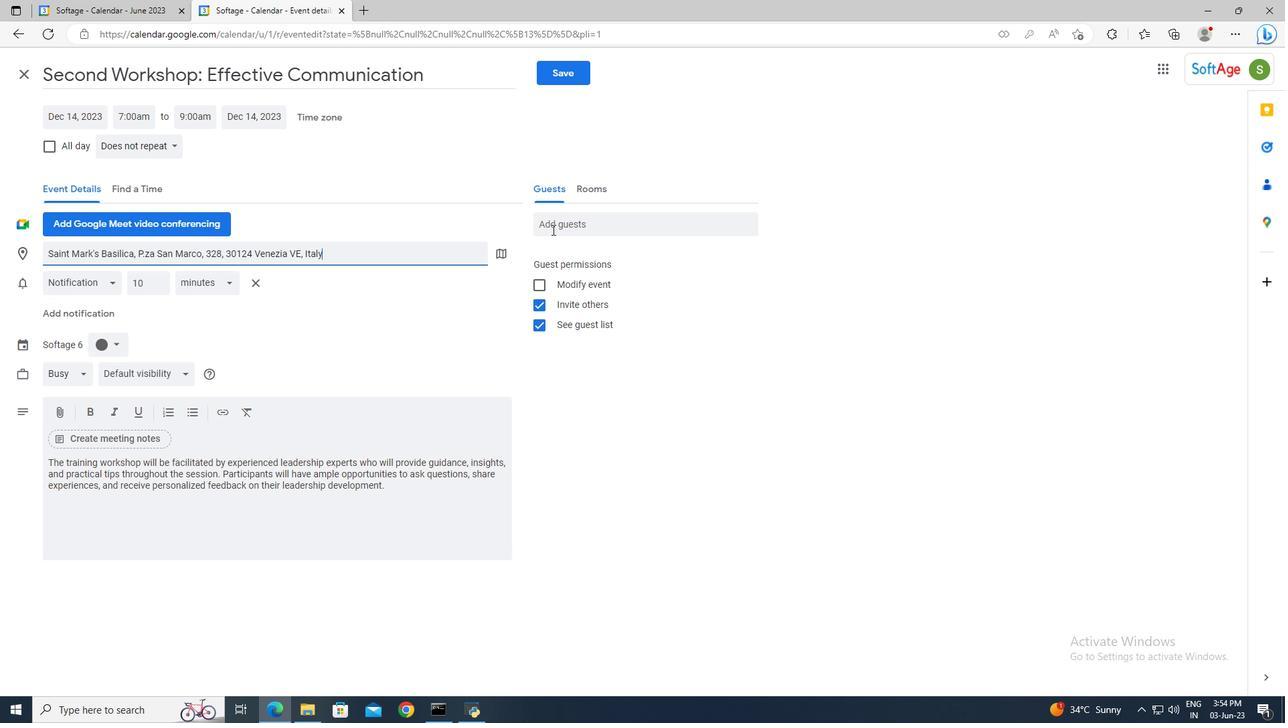 
Action: Mouse moved to (550, 228)
Screenshot: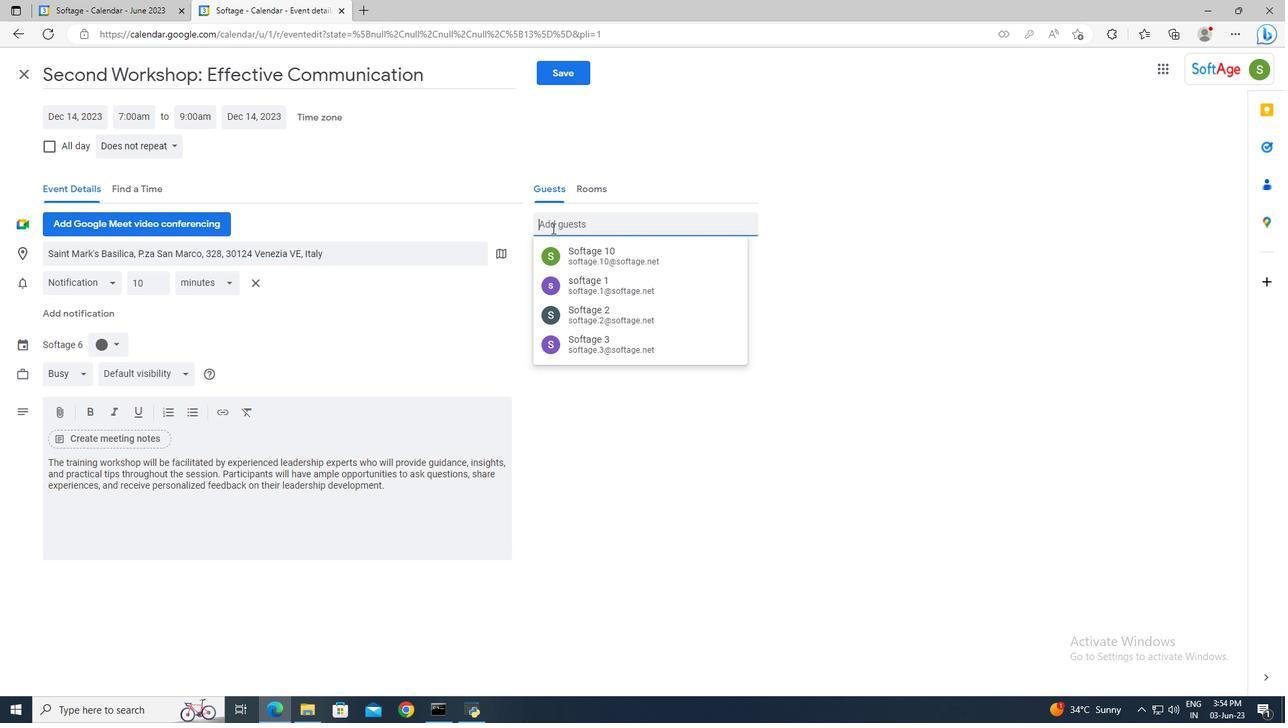 
Action: Key pressed soft
Screenshot: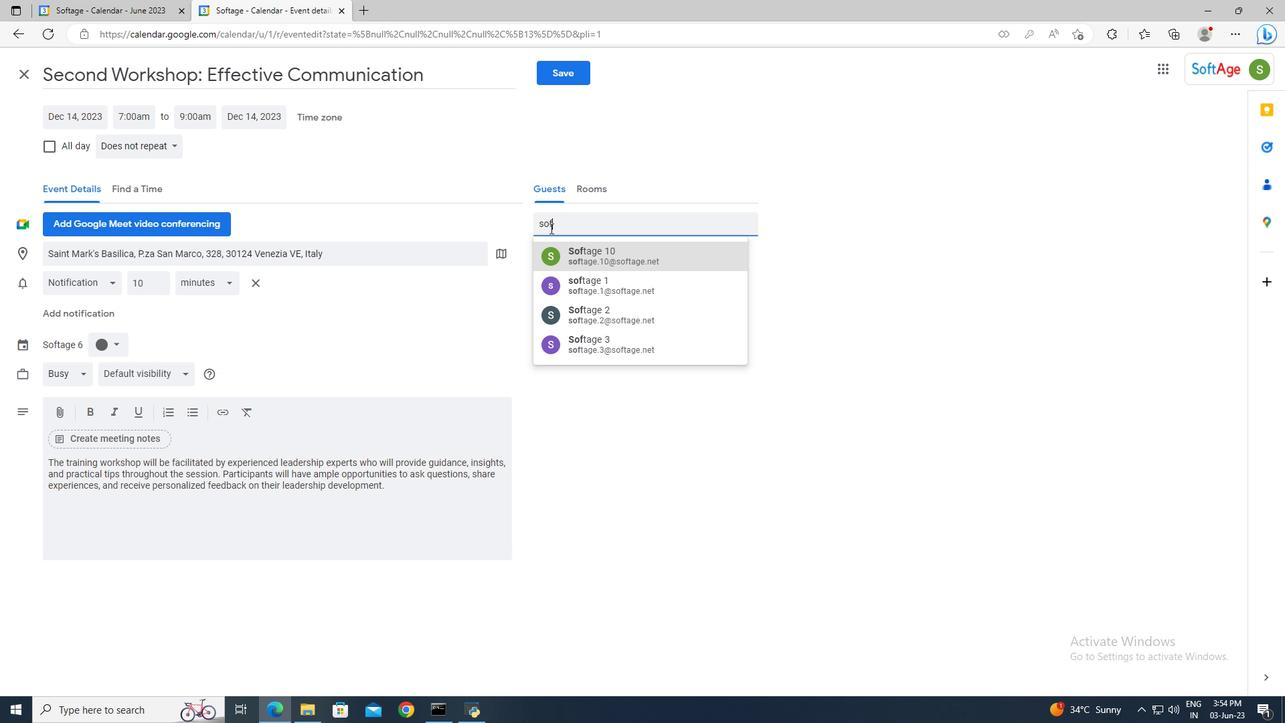 
Action: Mouse moved to (550, 227)
Screenshot: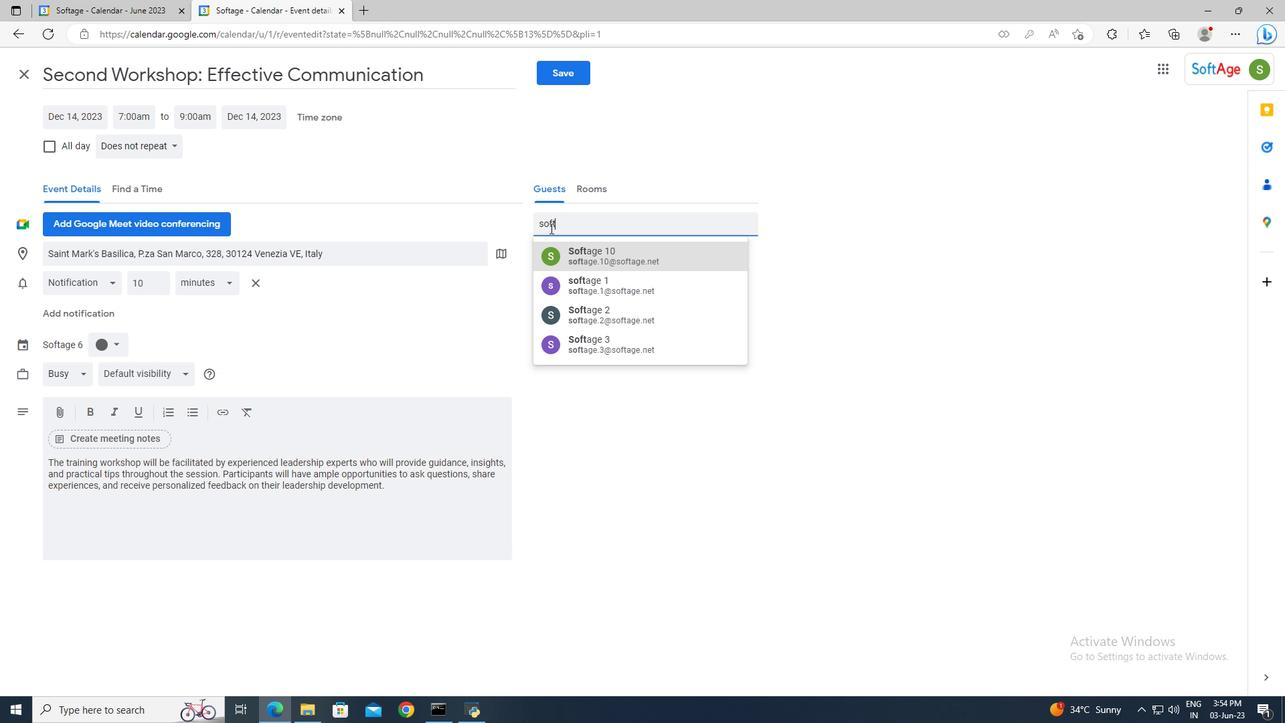 
Action: Key pressed age.5<Key.shift>@softage.net<Key.enter>softage.7<Key.shift>@softage.net<Key.enter>
Screenshot: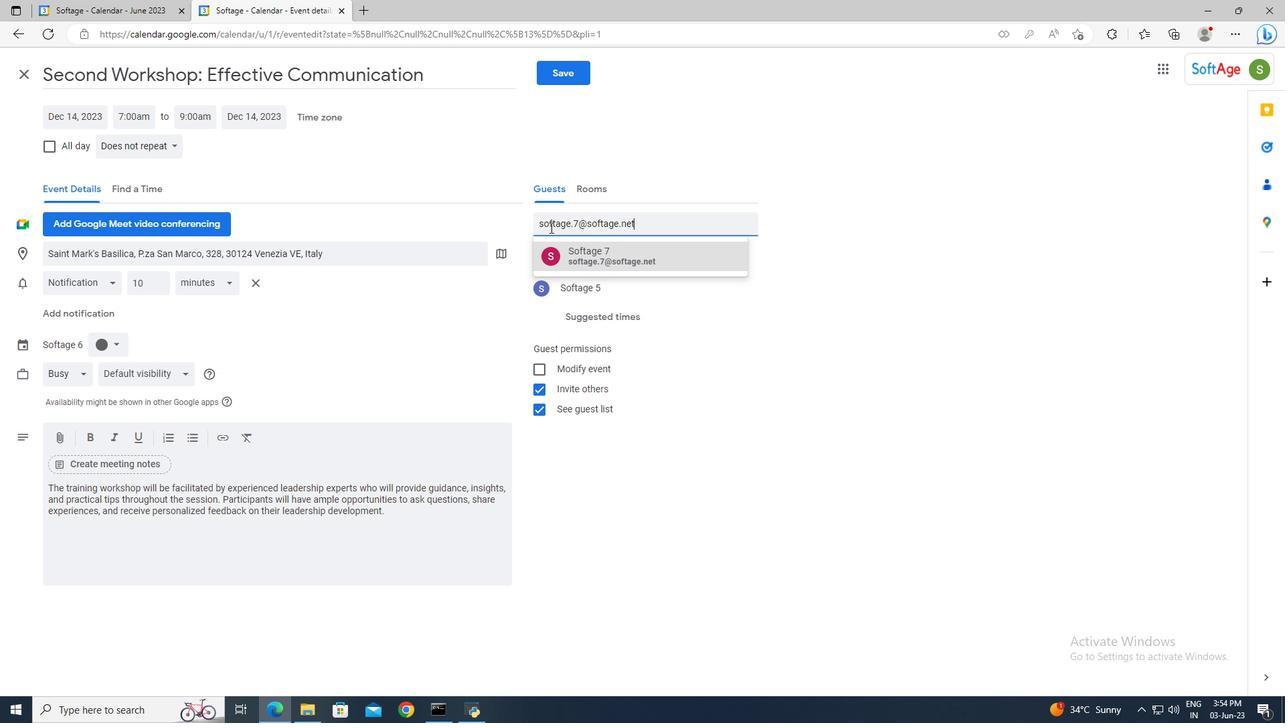 
Action: Mouse moved to (175, 143)
Screenshot: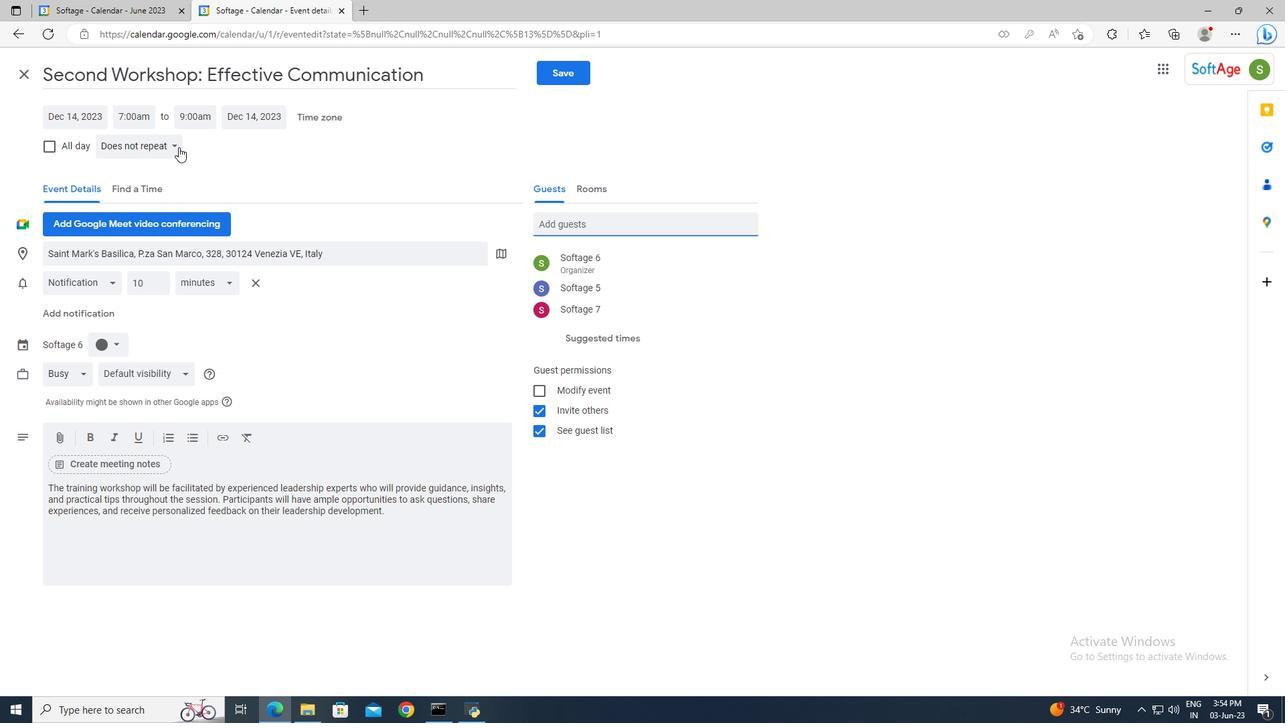 
Action: Mouse pressed left at (175, 143)
Screenshot: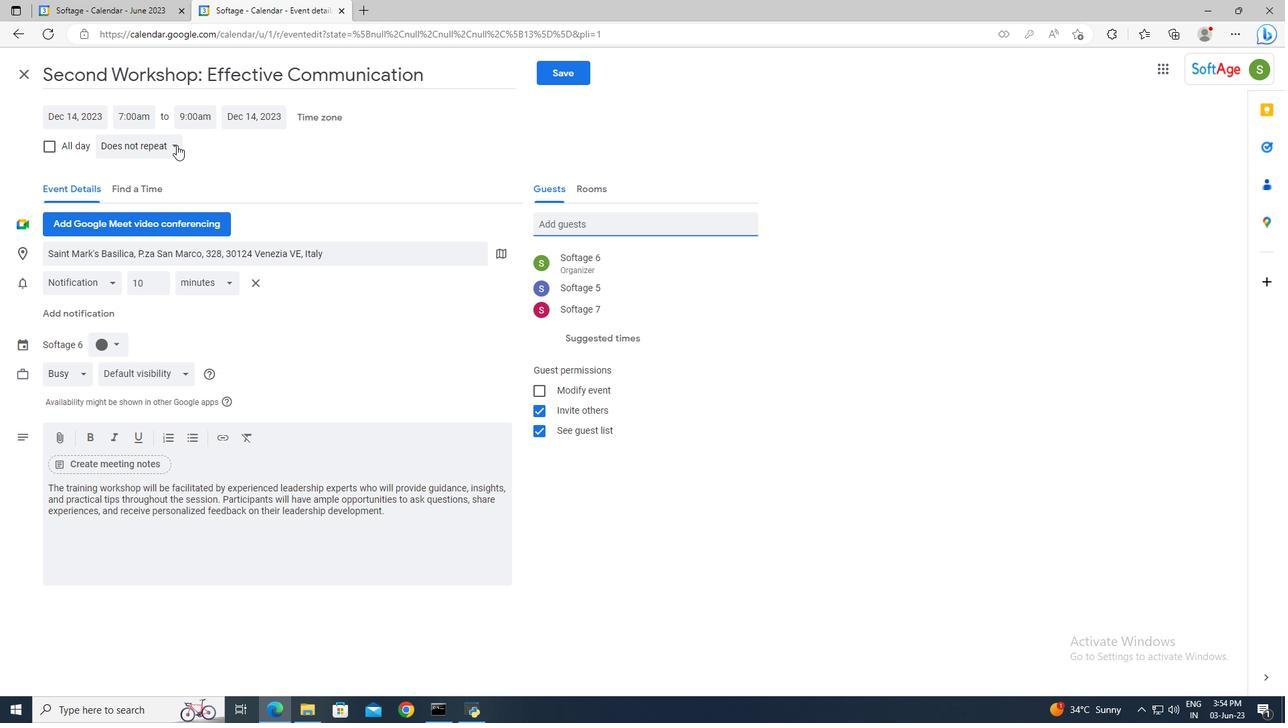 
Action: Mouse moved to (172, 145)
Screenshot: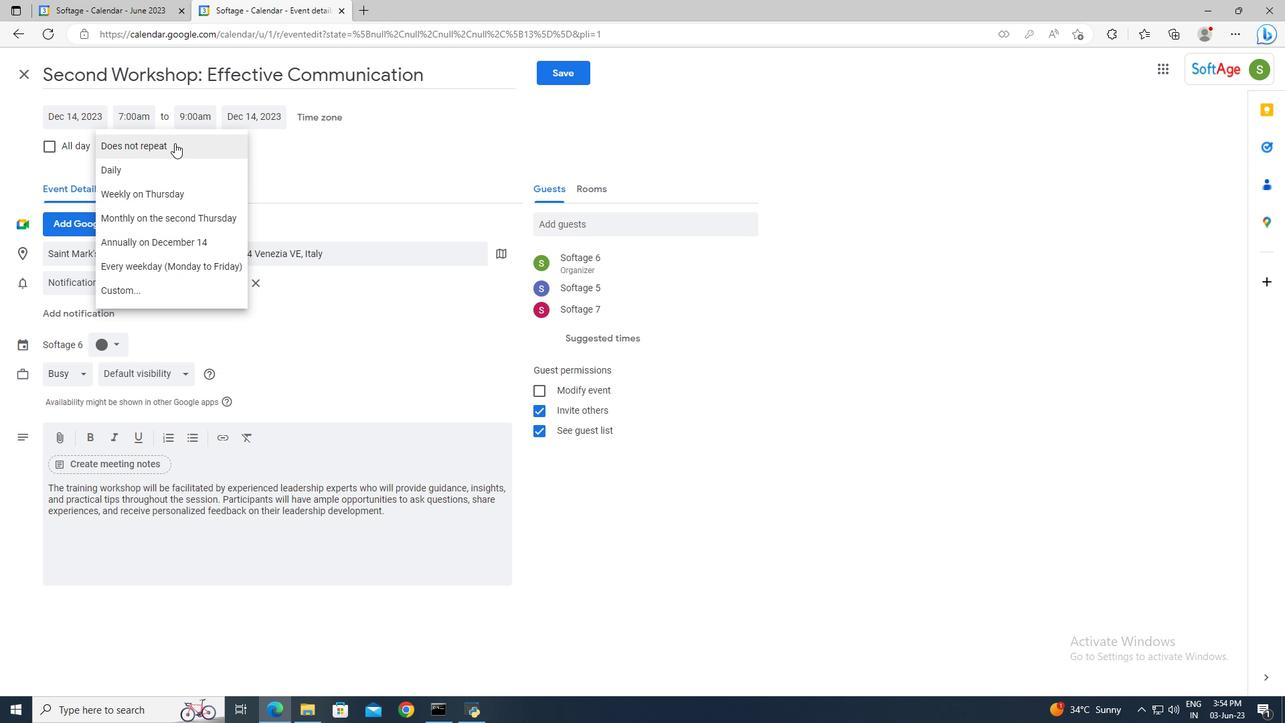 
Action: Mouse pressed left at (172, 145)
Screenshot: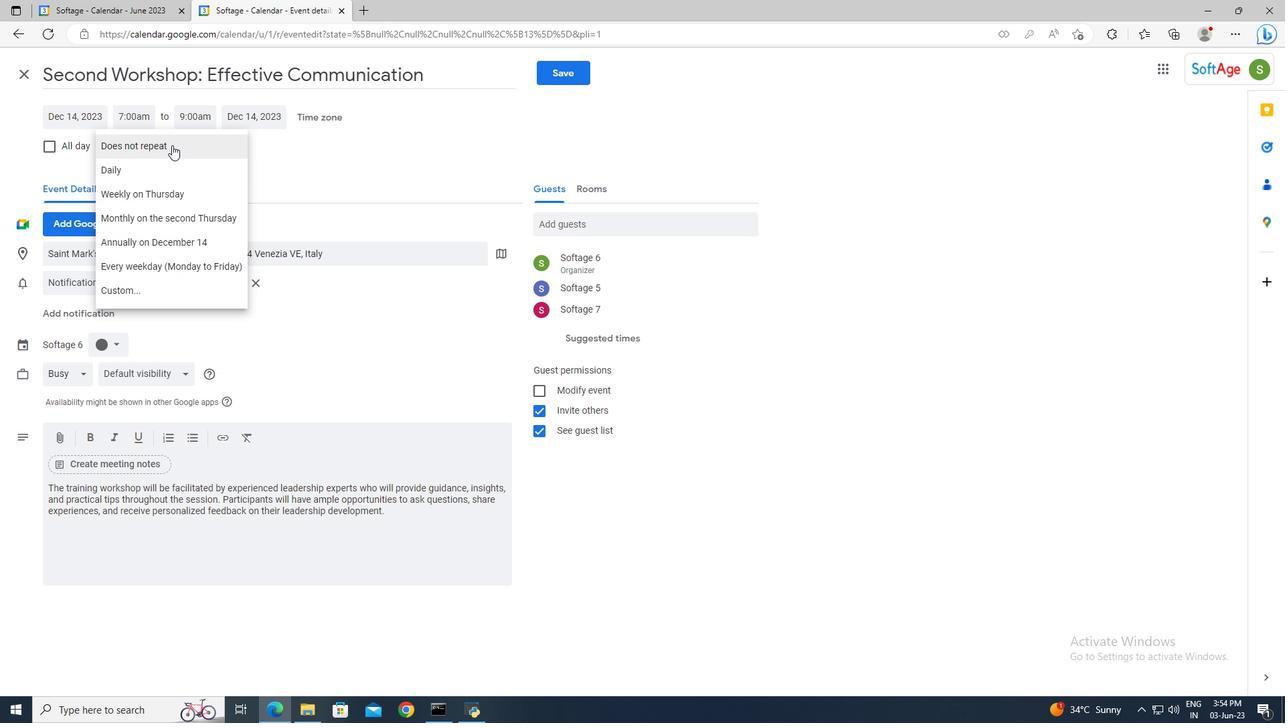 
Action: Mouse moved to (563, 79)
Screenshot: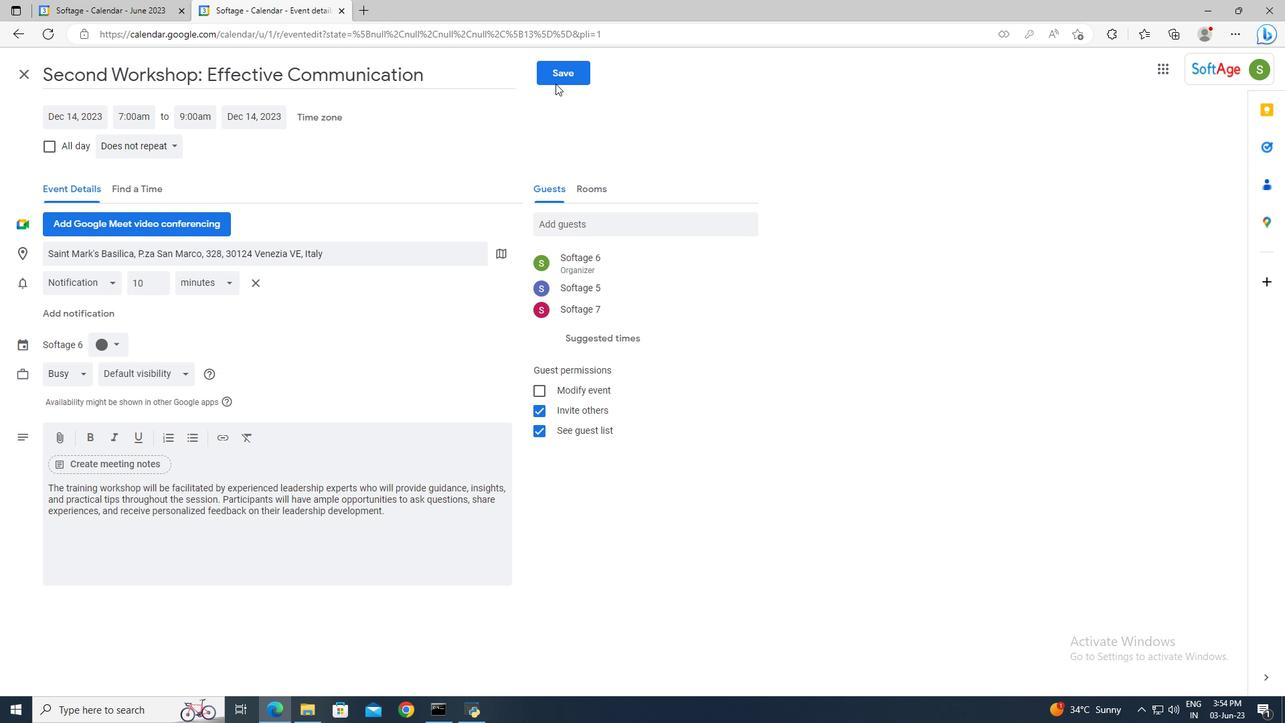 
Action: Mouse pressed left at (563, 79)
Screenshot: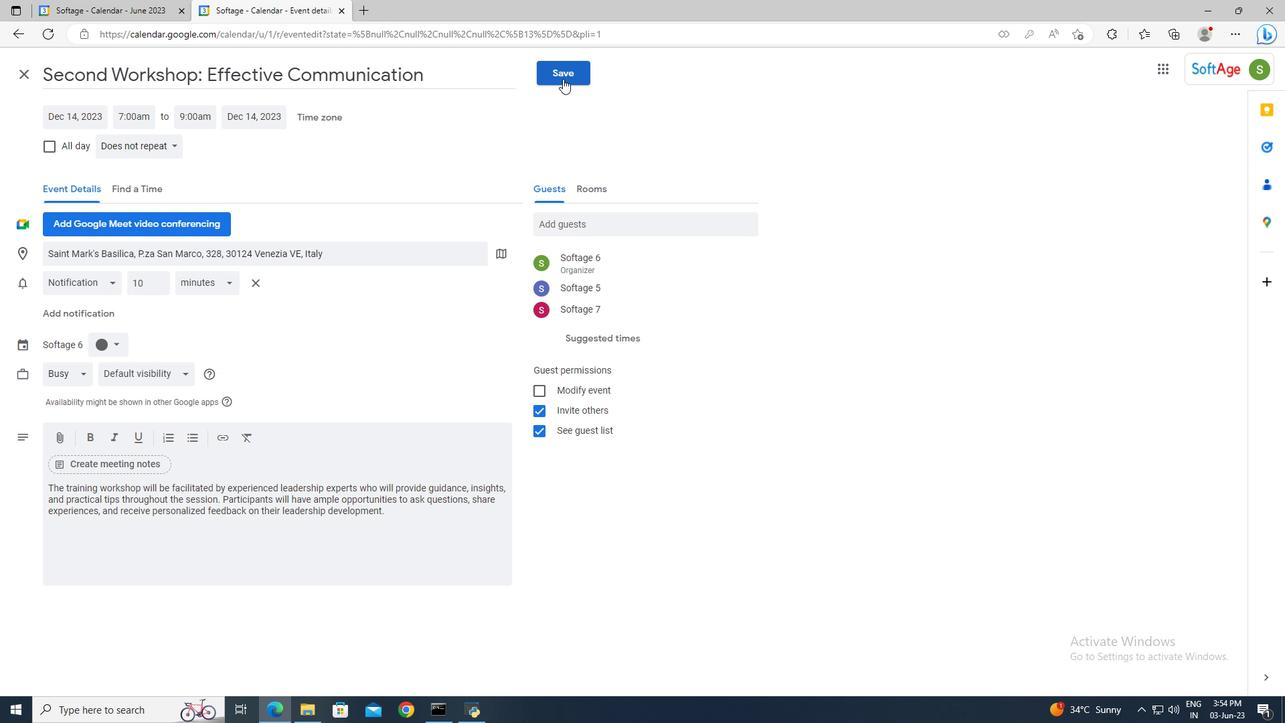 
Action: Mouse moved to (765, 402)
Screenshot: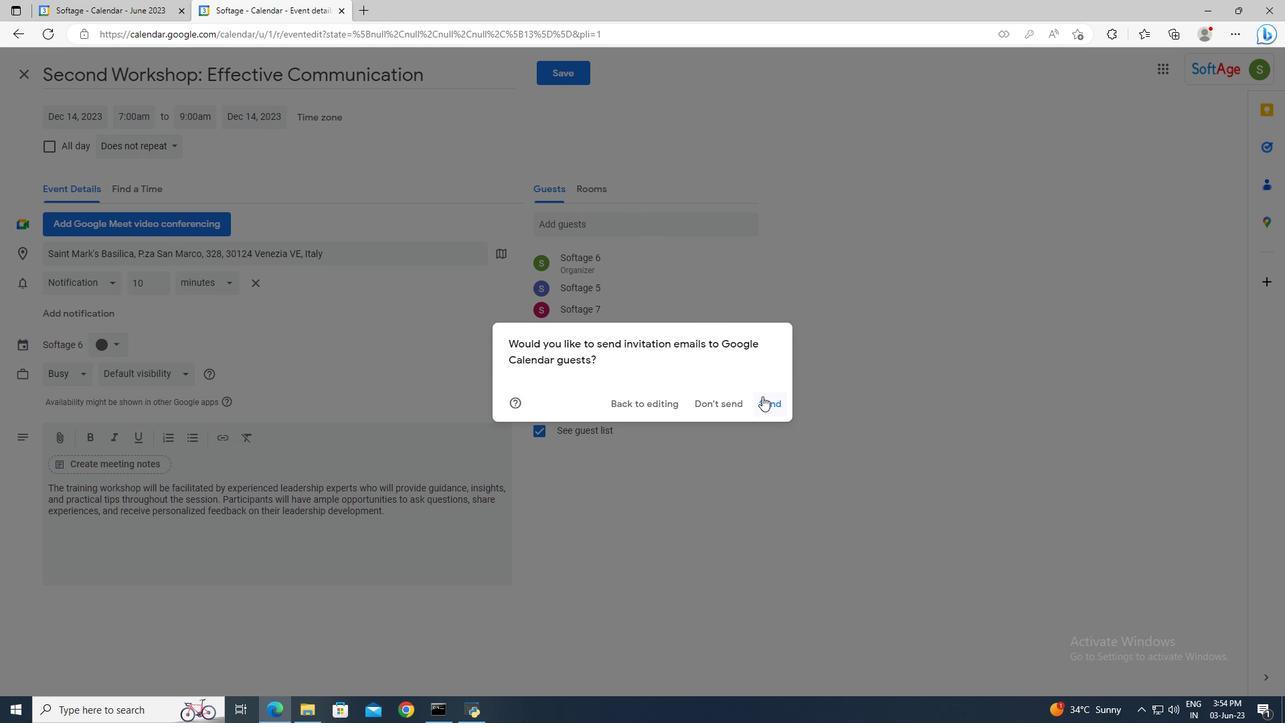 
Action: Mouse pressed left at (765, 402)
Screenshot: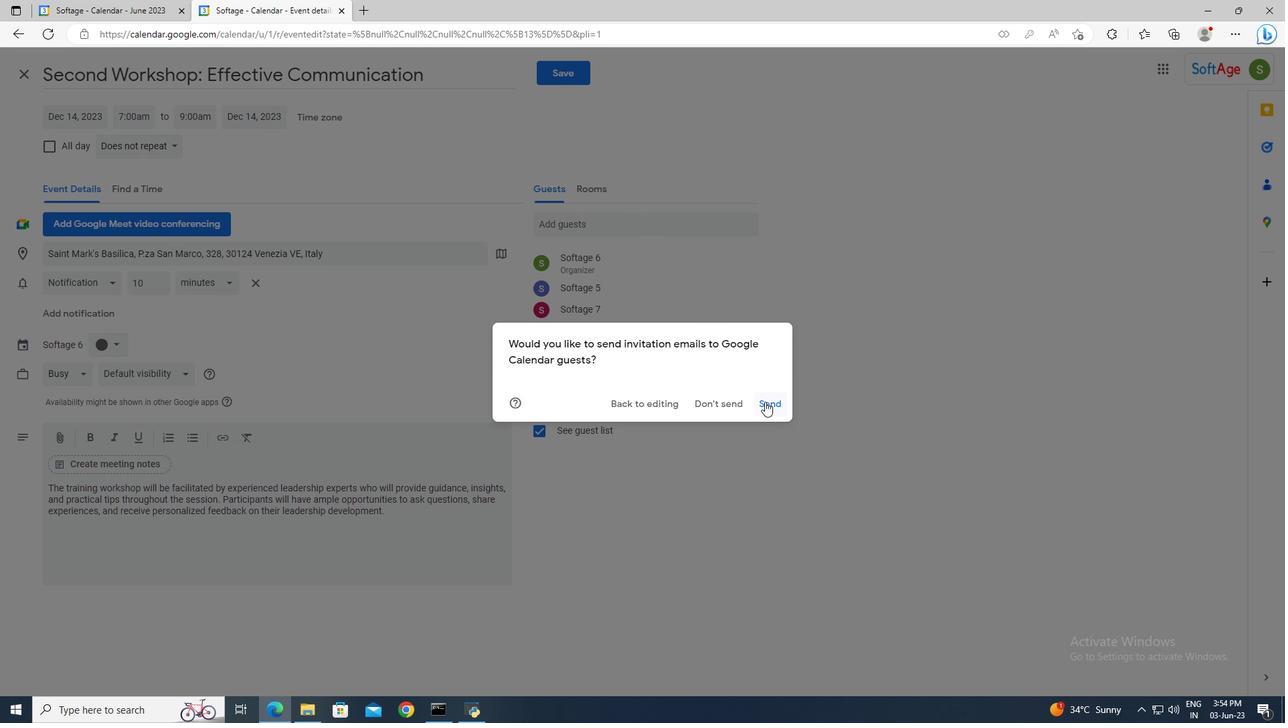 
